 Task: Change  the formatting of the data to Which is  Less than 5, In conditional formating, put the option 'Green Fill with Dark Green Text. . 'In the sheet   Precision Sales log   book
Action: Mouse moved to (302, 348)
Screenshot: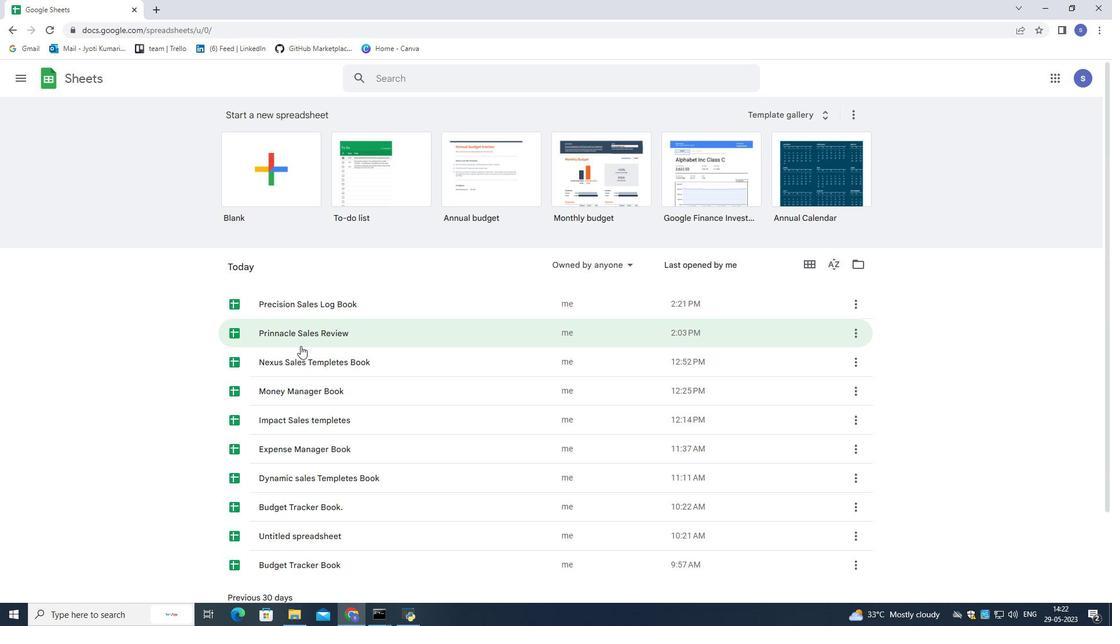 
Action: Mouse scrolled (302, 347) with delta (0, 0)
Screenshot: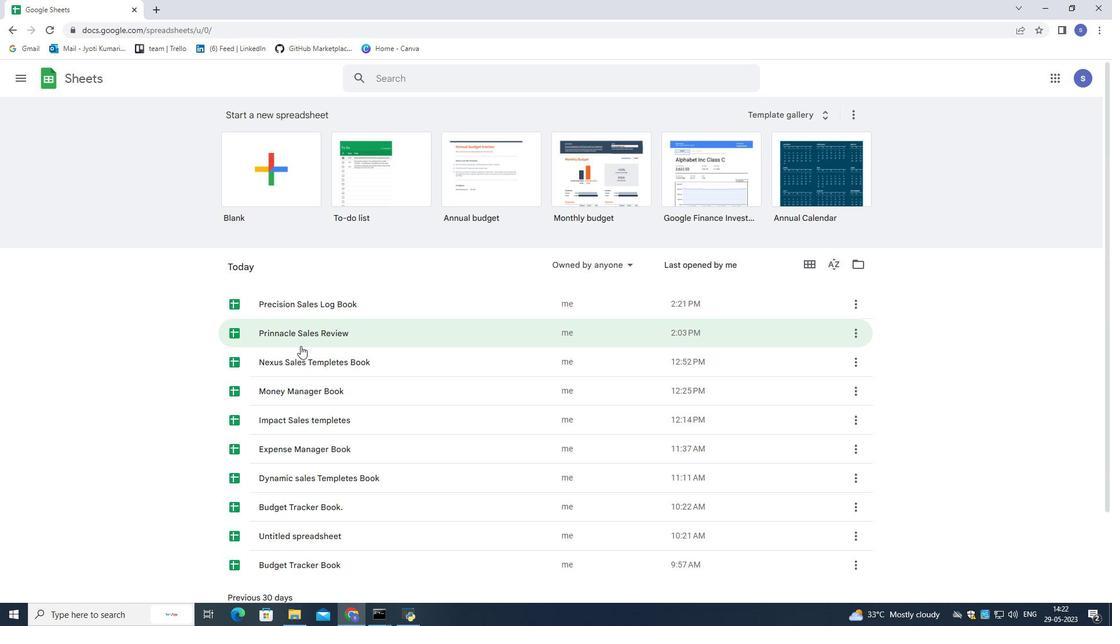 
Action: Mouse moved to (303, 349)
Screenshot: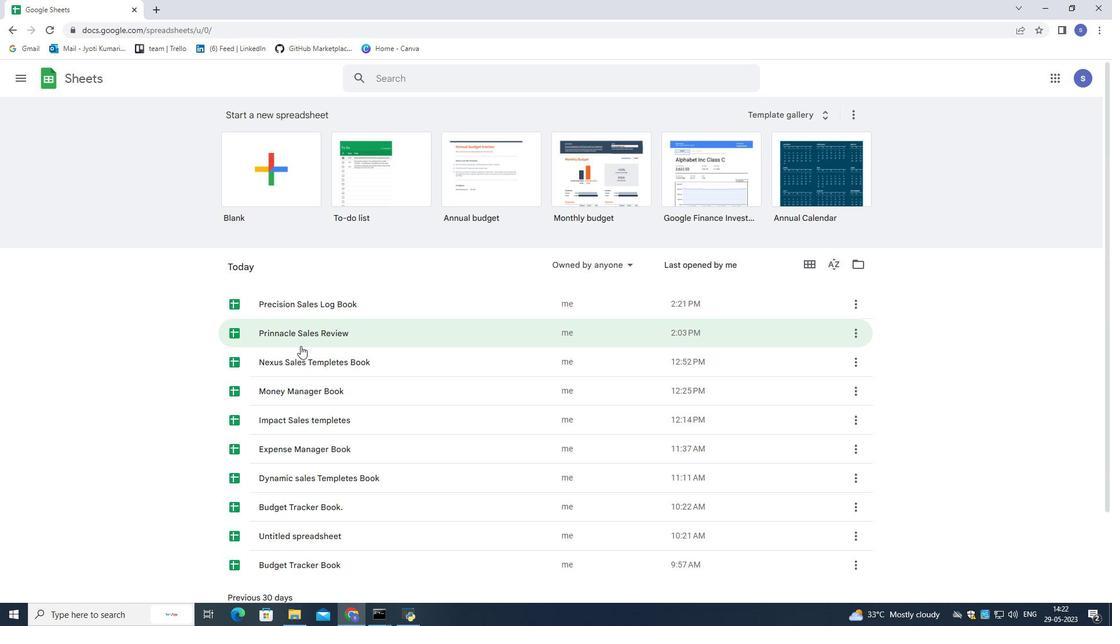 
Action: Mouse scrolled (303, 348) with delta (0, 0)
Screenshot: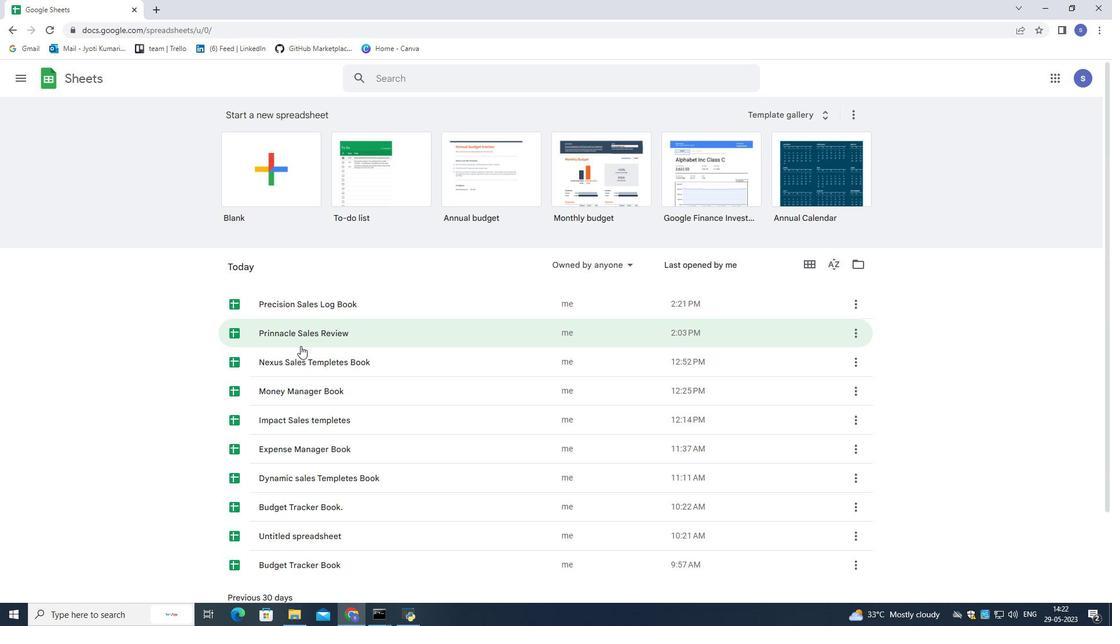 
Action: Mouse scrolled (303, 350) with delta (0, 0)
Screenshot: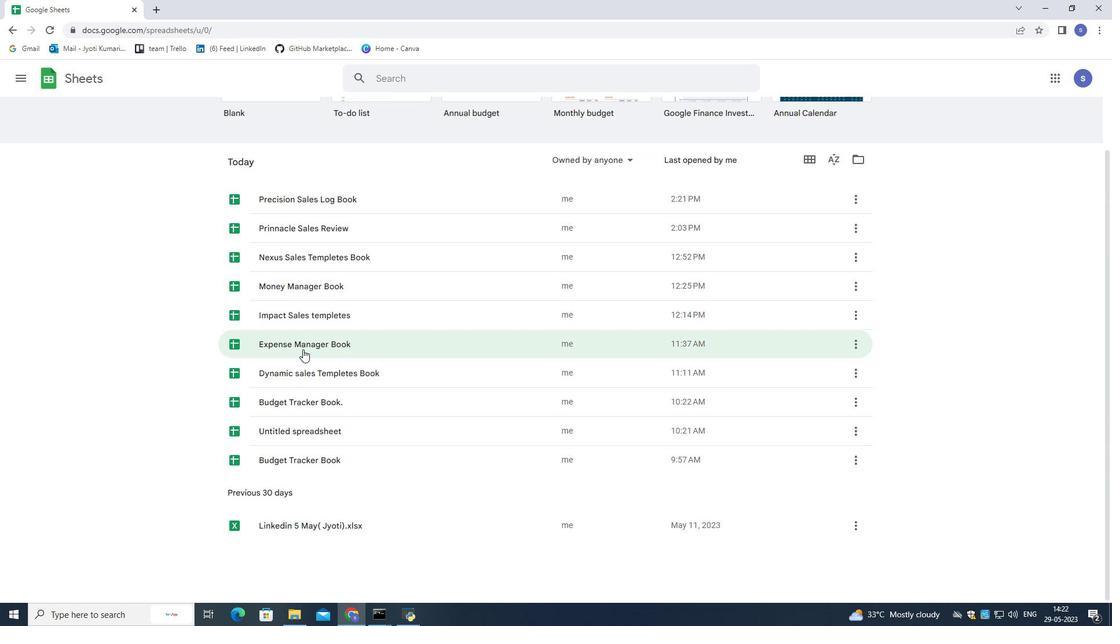 
Action: Mouse scrolled (303, 350) with delta (0, 0)
Screenshot: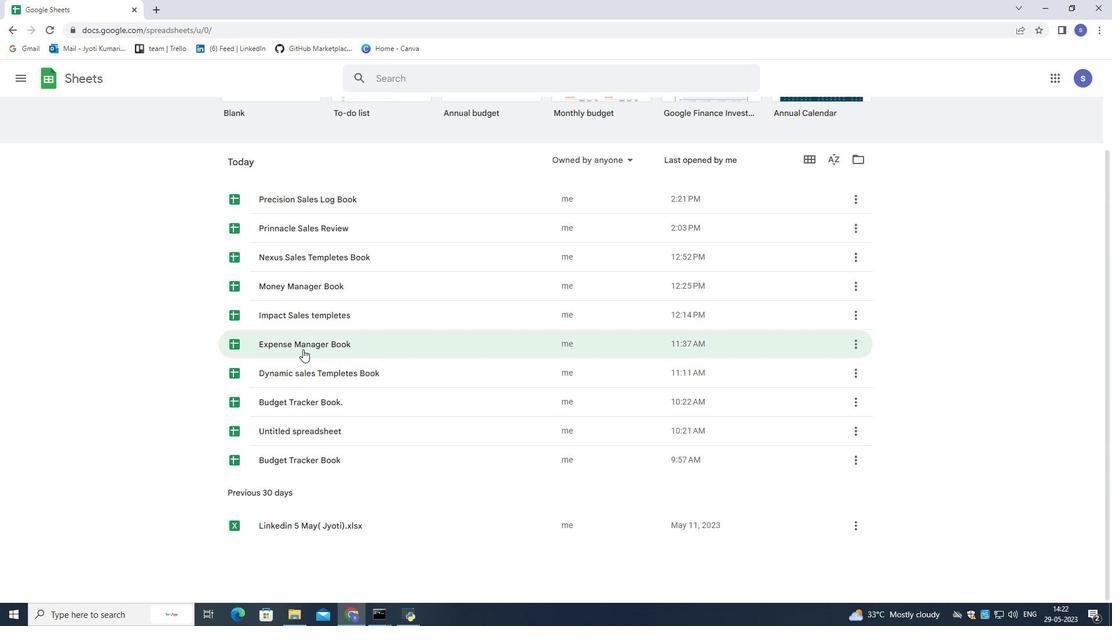 
Action: Mouse moved to (306, 304)
Screenshot: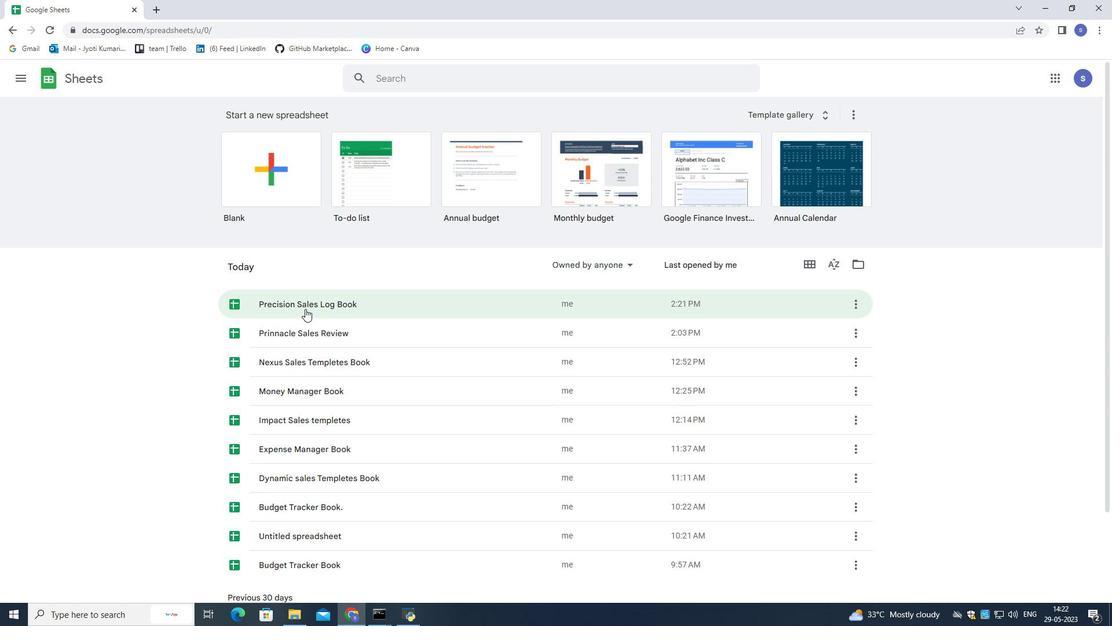 
Action: Mouse pressed left at (306, 304)
Screenshot: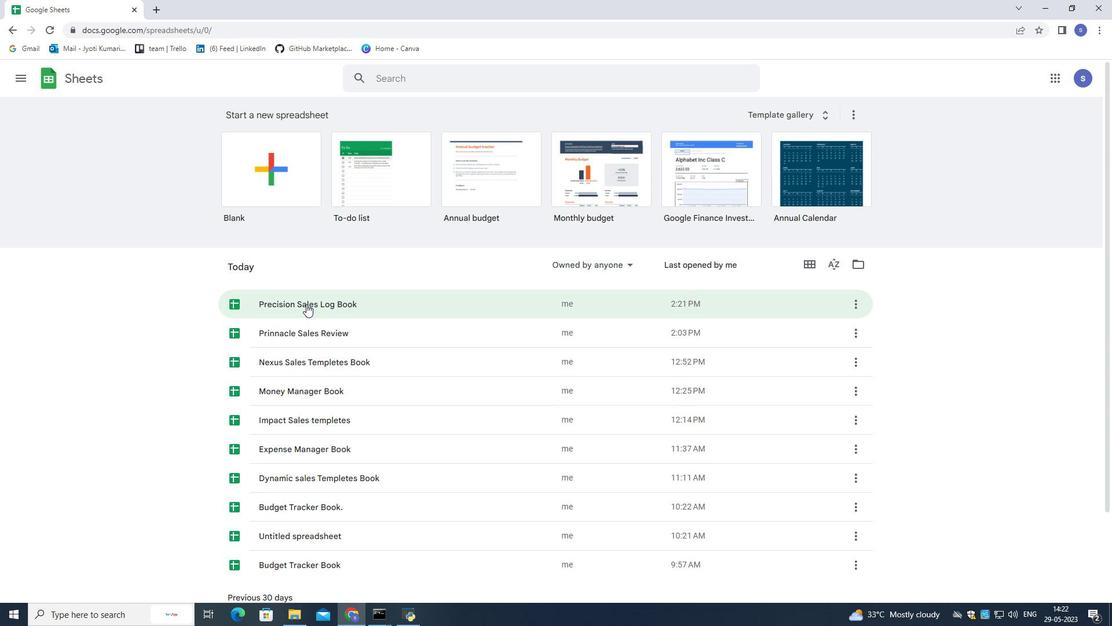 
Action: Mouse moved to (45, 86)
Screenshot: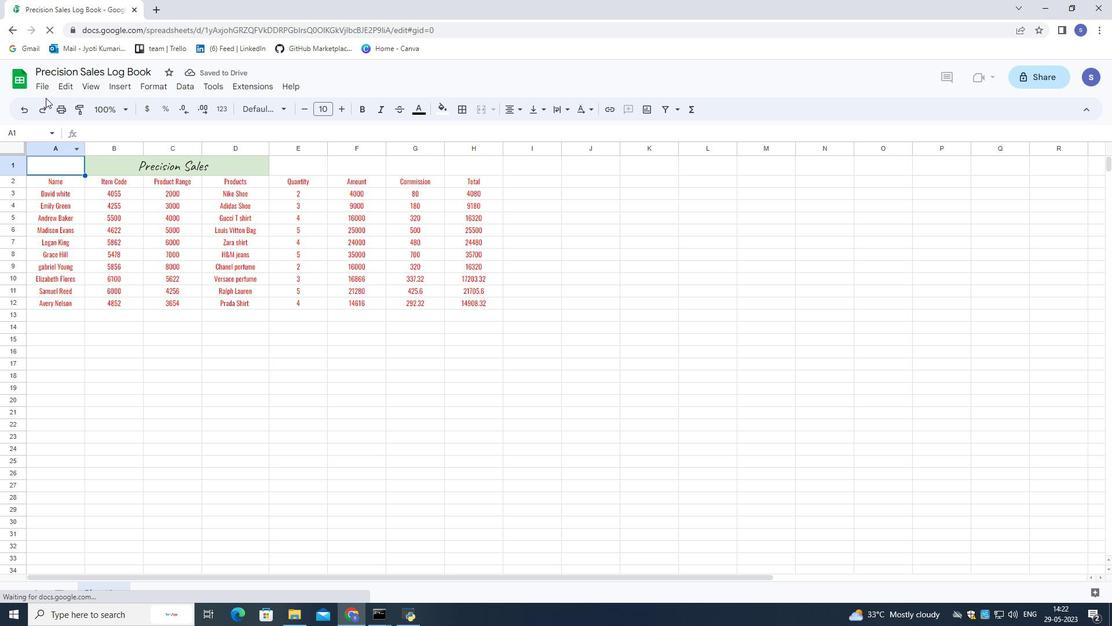 
Action: Mouse pressed left at (45, 86)
Screenshot: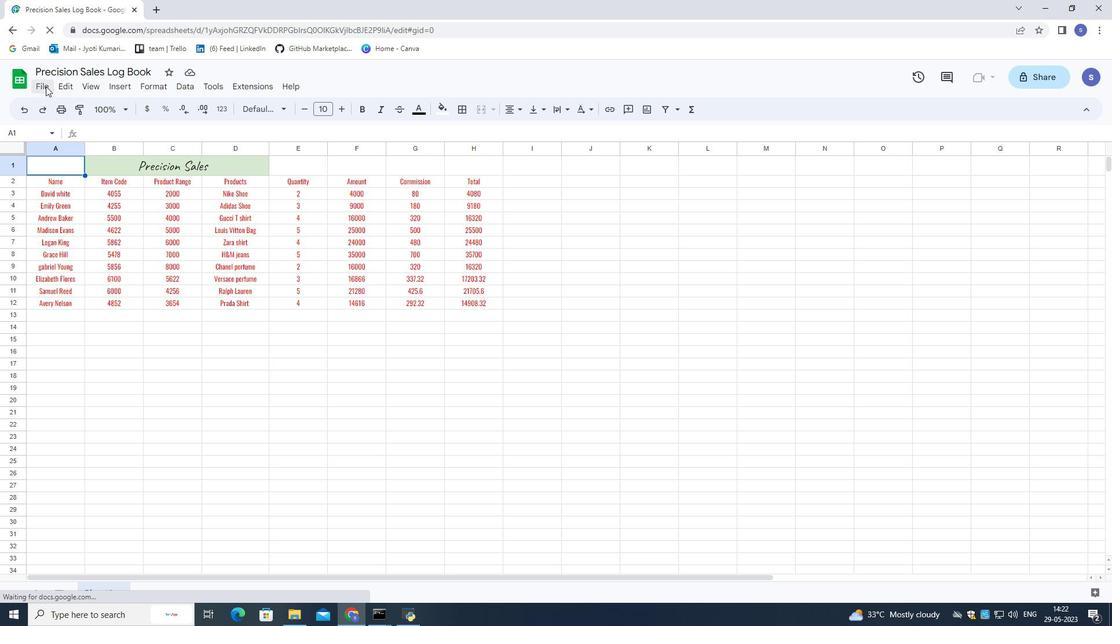 
Action: Mouse moved to (62, 89)
Screenshot: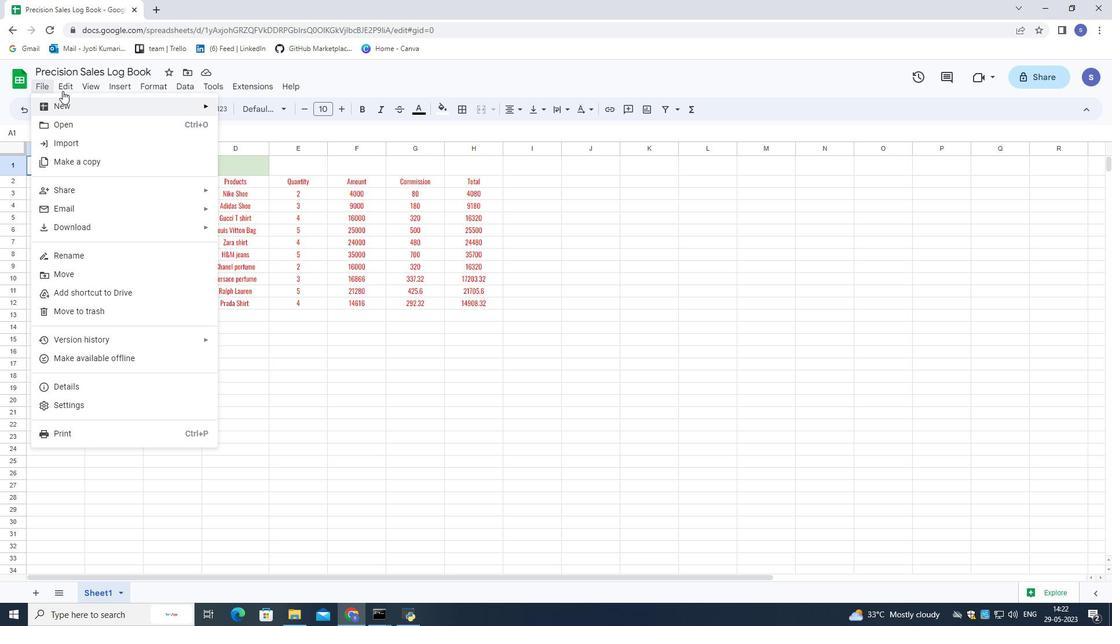 
Action: Mouse pressed left at (62, 89)
Screenshot: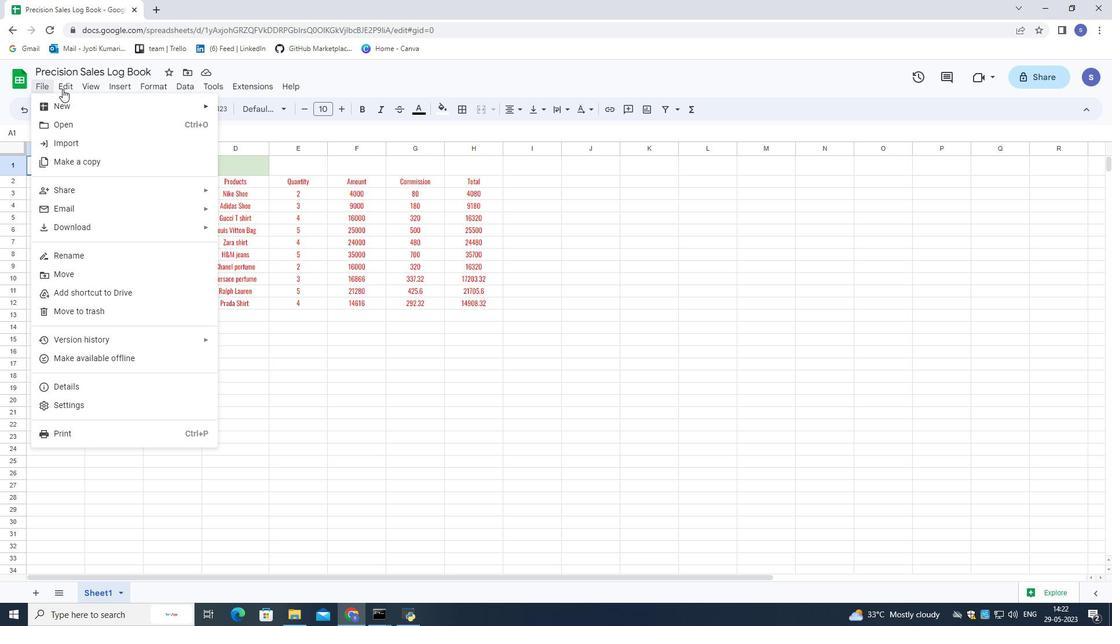 
Action: Mouse moved to (95, 91)
Screenshot: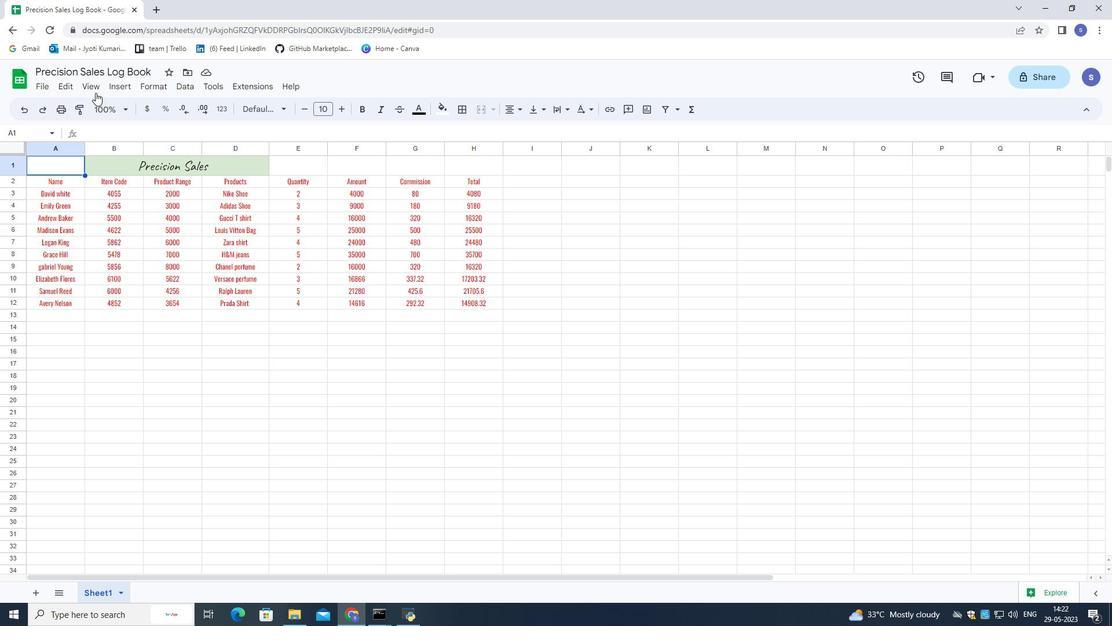 
Action: Mouse pressed left at (95, 91)
Screenshot: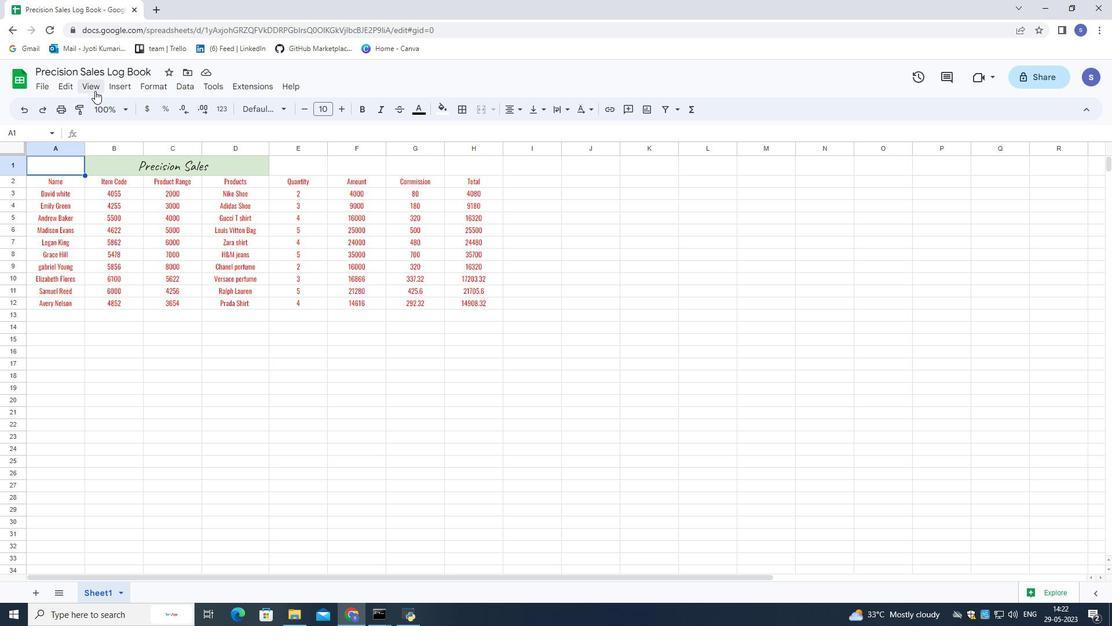 
Action: Mouse moved to (116, 91)
Screenshot: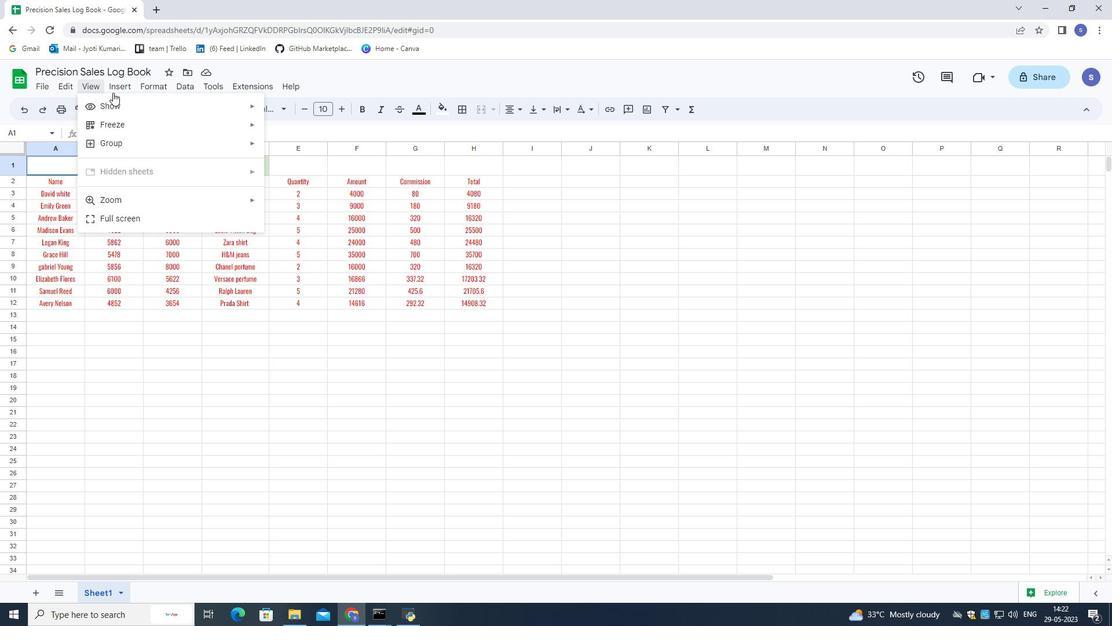 
Action: Mouse pressed left at (116, 91)
Screenshot: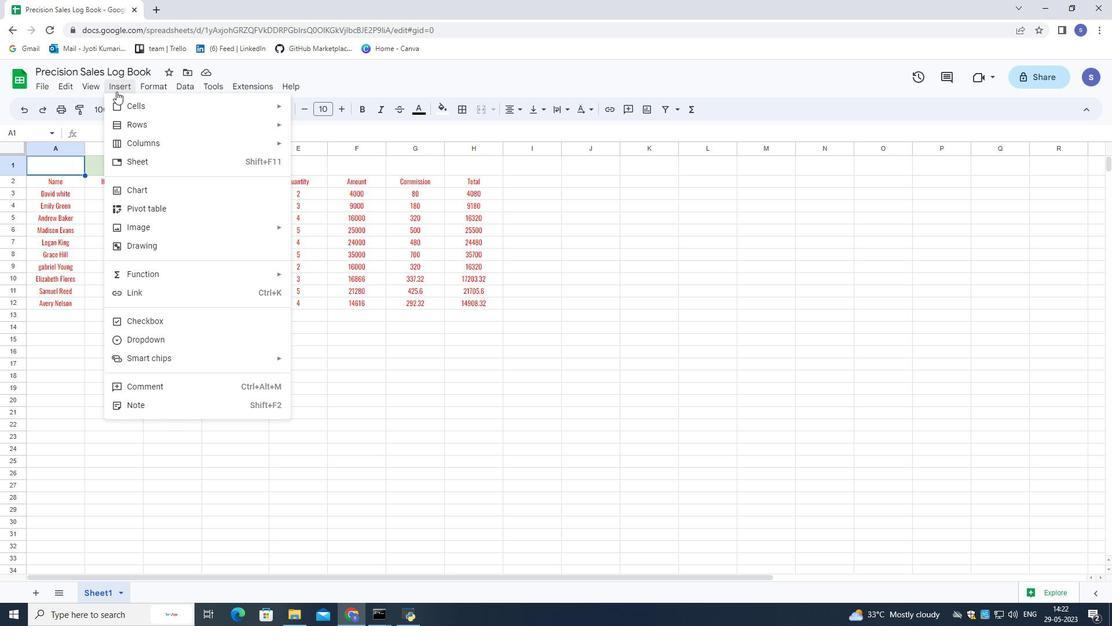 
Action: Mouse pressed left at (116, 91)
Screenshot: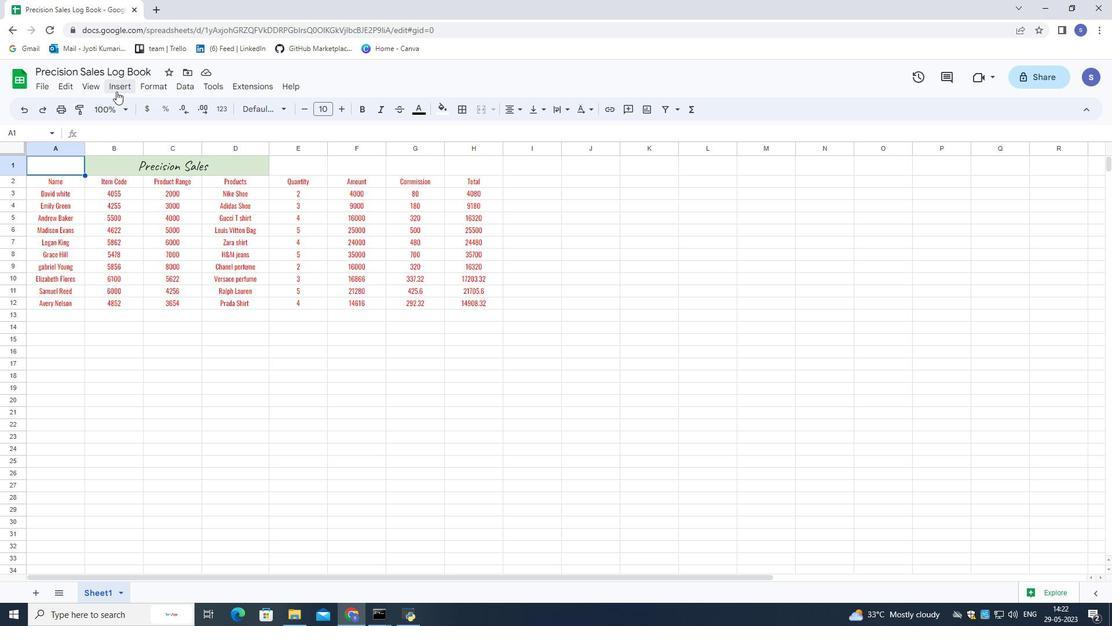 
Action: Mouse moved to (110, 346)
Screenshot: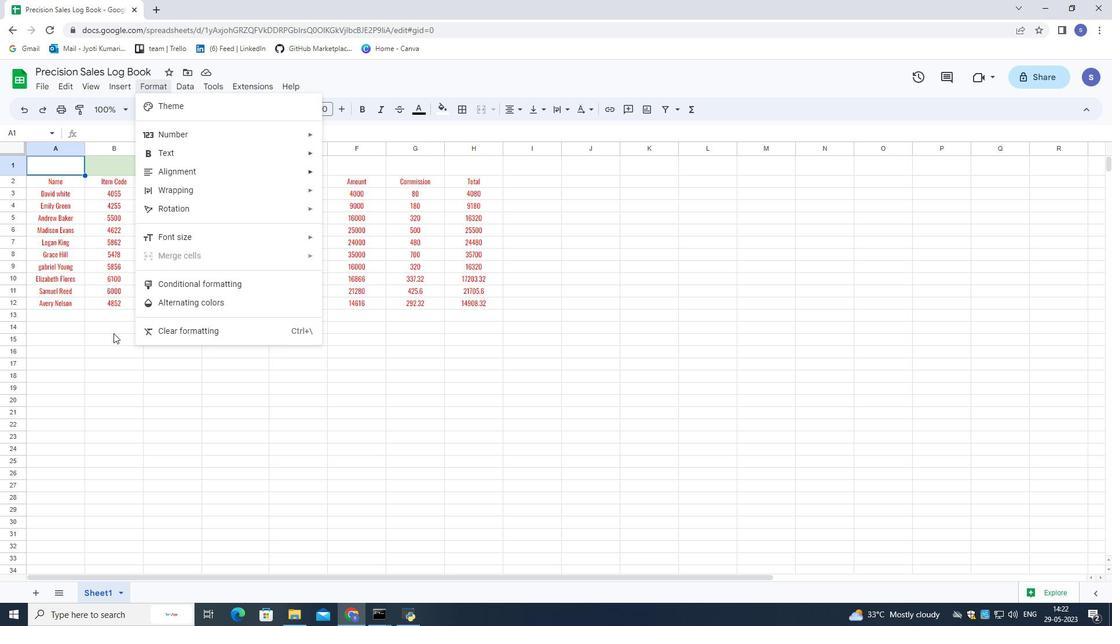 
Action: Mouse pressed left at (110, 346)
Screenshot: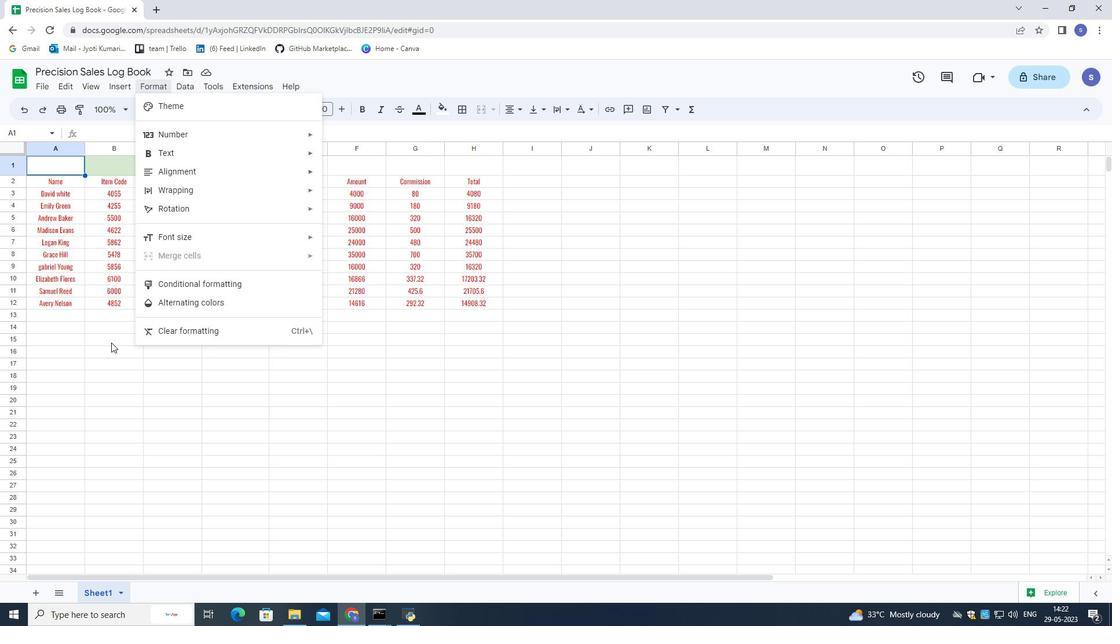 
Action: Mouse moved to (35, 179)
Screenshot: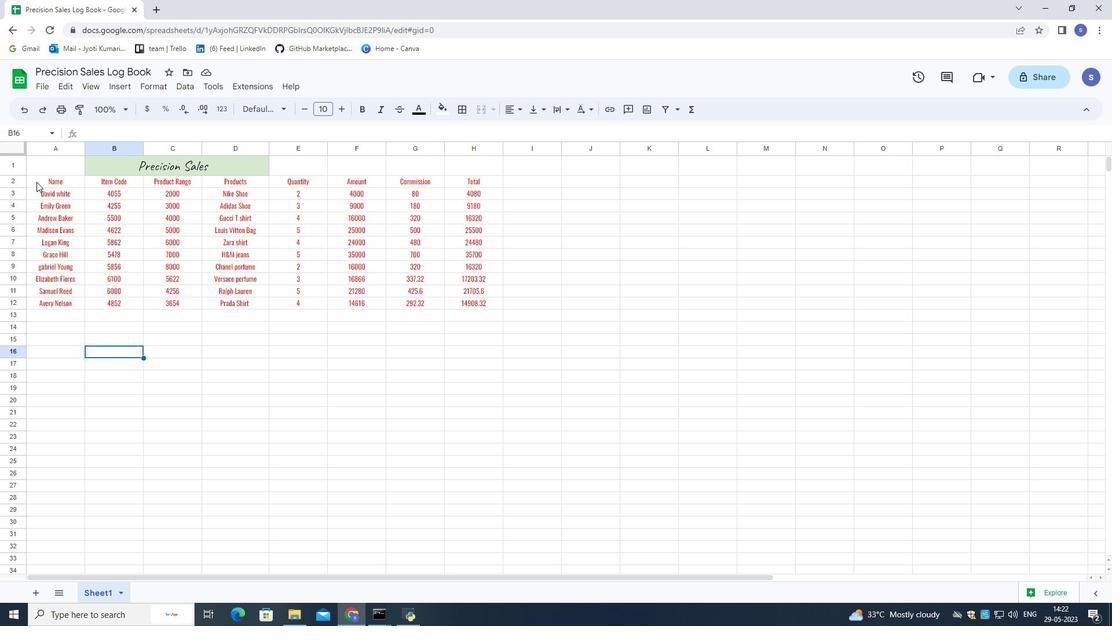 
Action: Mouse pressed left at (35, 179)
Screenshot: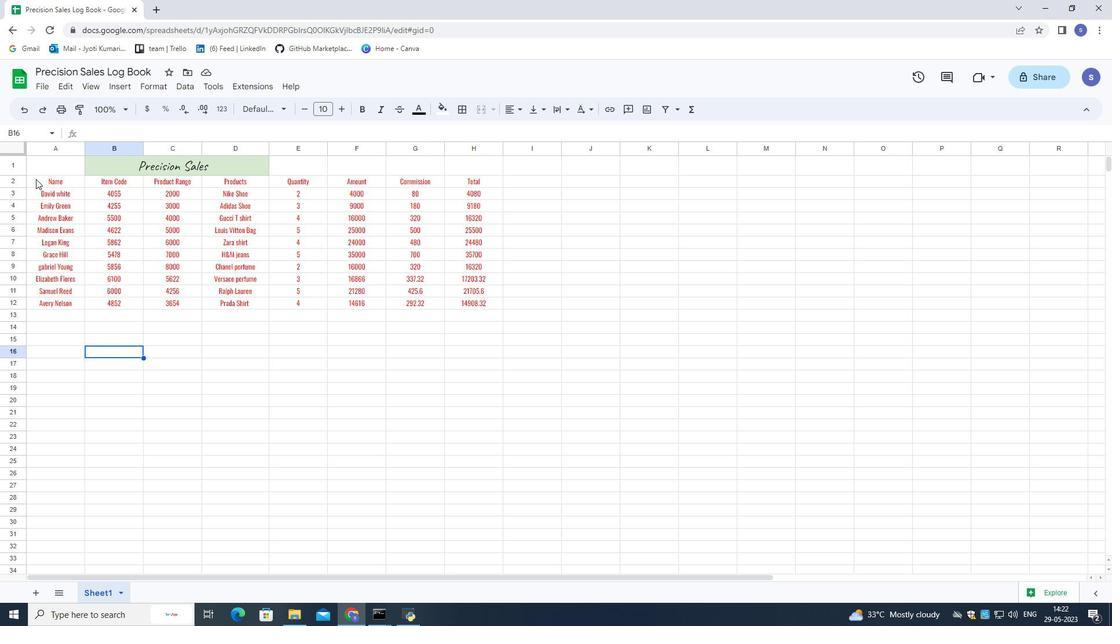 
Action: Mouse moved to (164, 85)
Screenshot: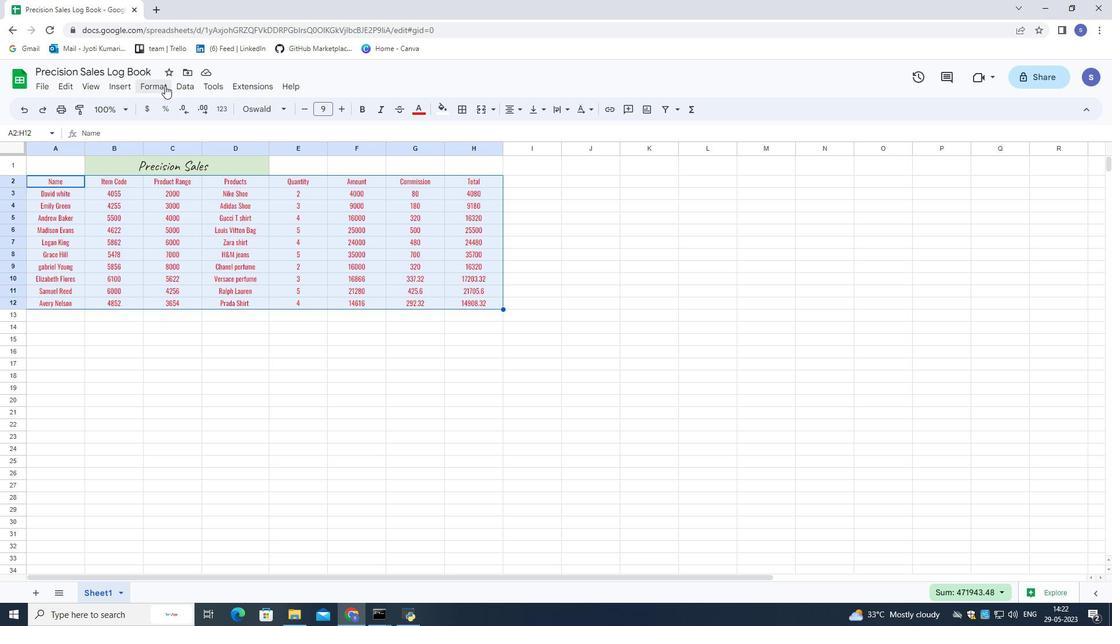 
Action: Mouse pressed left at (164, 85)
Screenshot: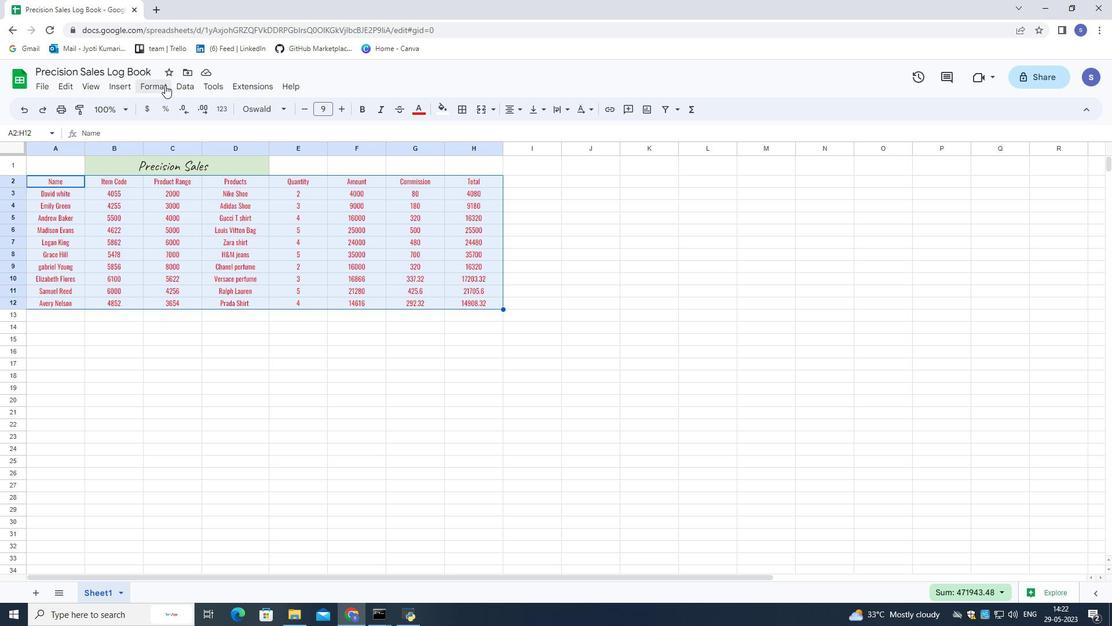 
Action: Mouse moved to (195, 286)
Screenshot: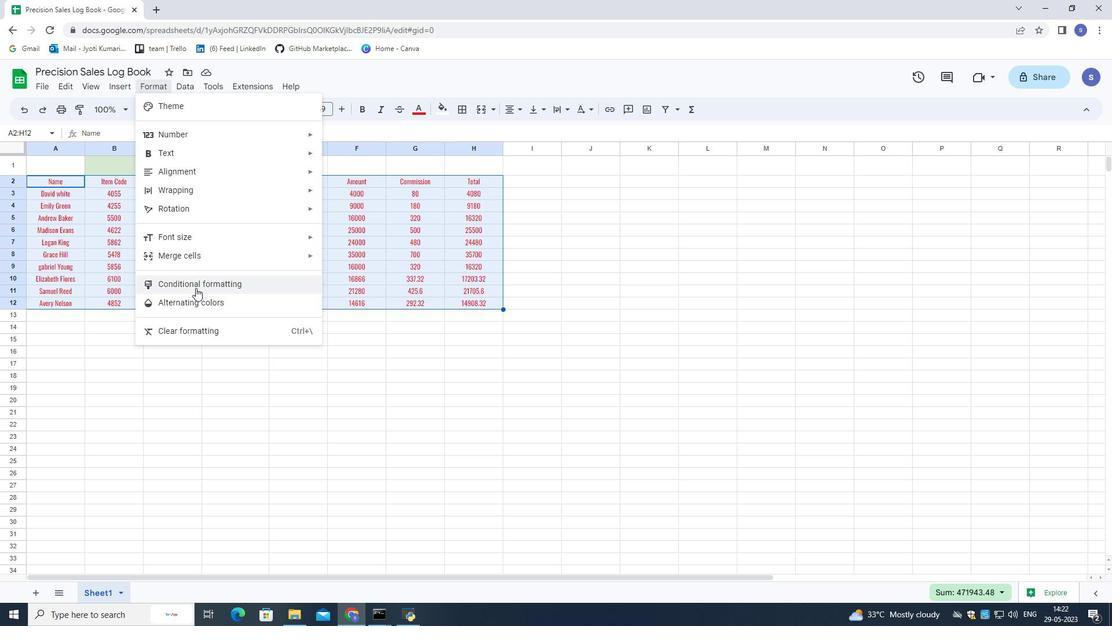 
Action: Mouse pressed left at (195, 286)
Screenshot: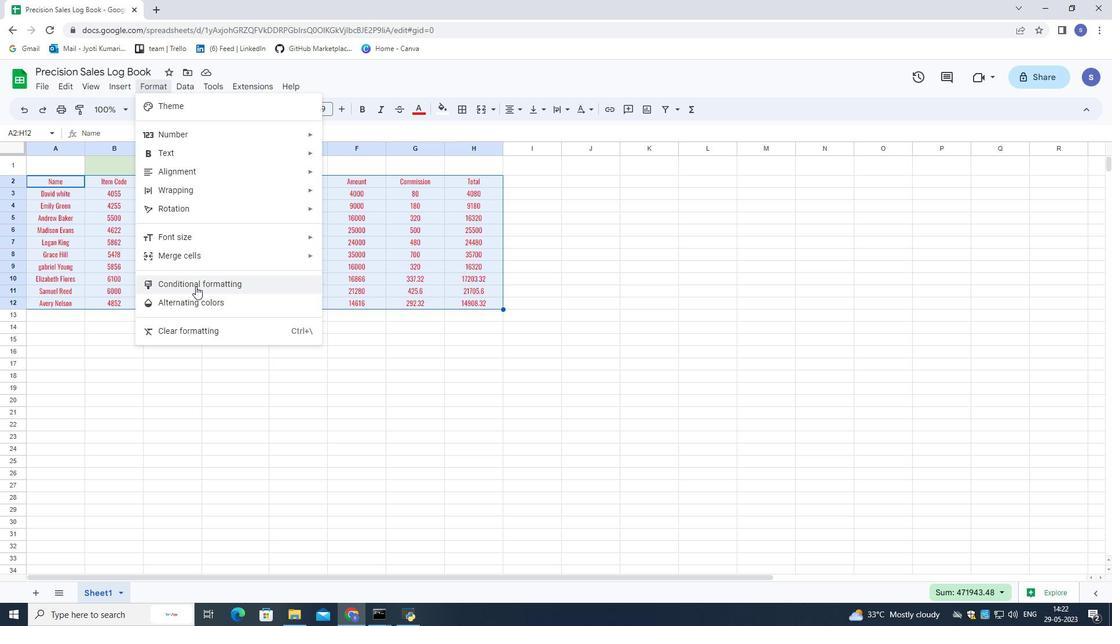 
Action: Mouse moved to (1064, 268)
Screenshot: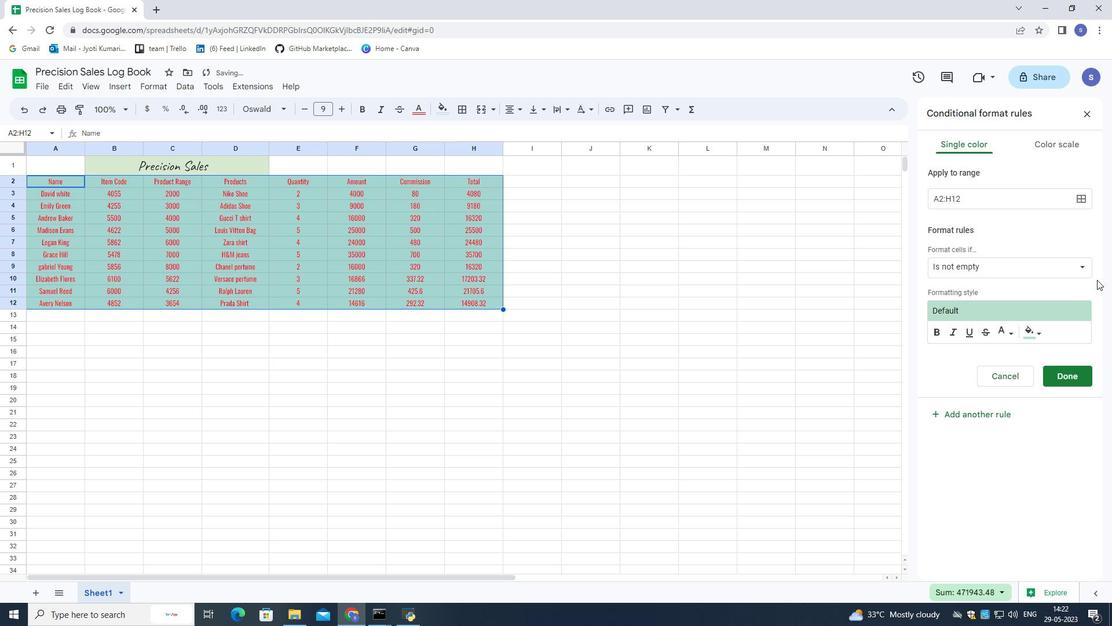 
Action: Mouse pressed left at (1064, 268)
Screenshot: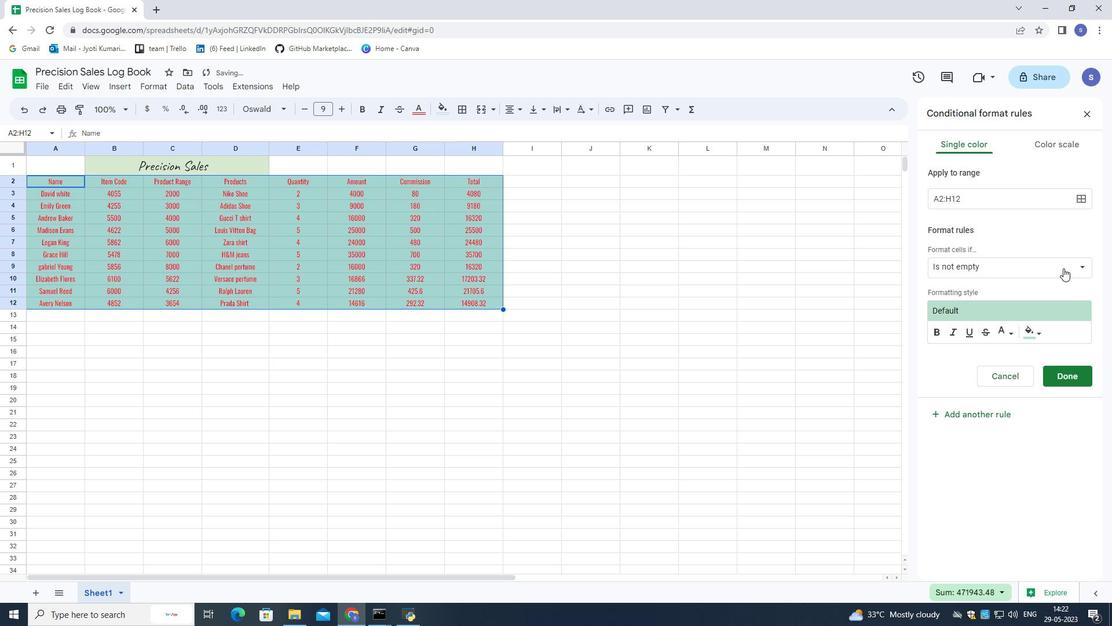 
Action: Mouse moved to (982, 492)
Screenshot: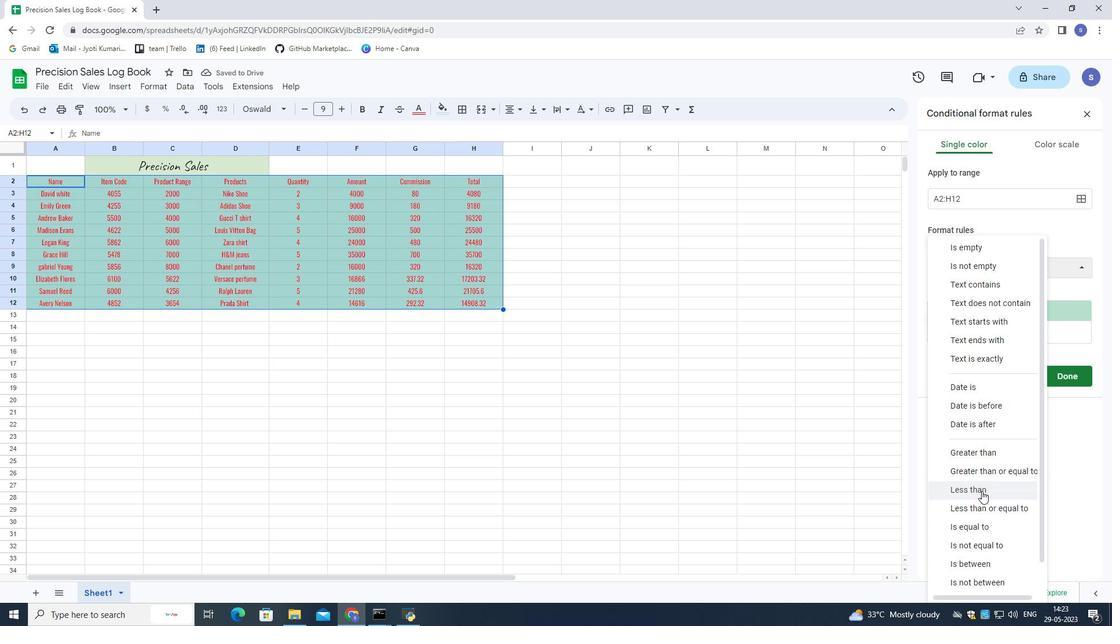 
Action: Mouse pressed left at (982, 492)
Screenshot: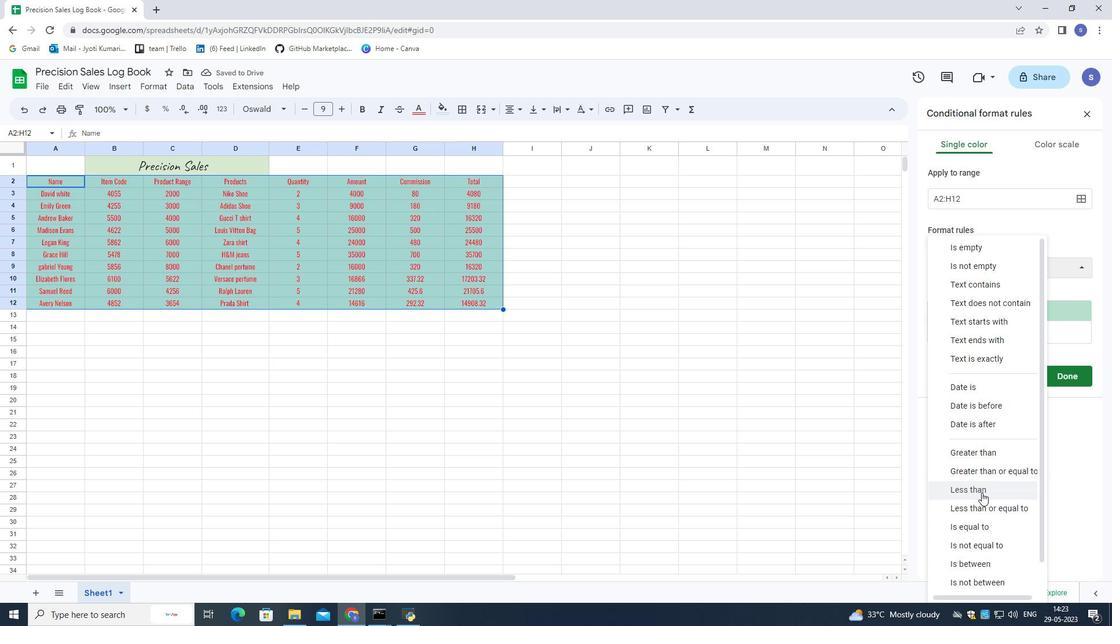 
Action: Mouse moved to (976, 300)
Screenshot: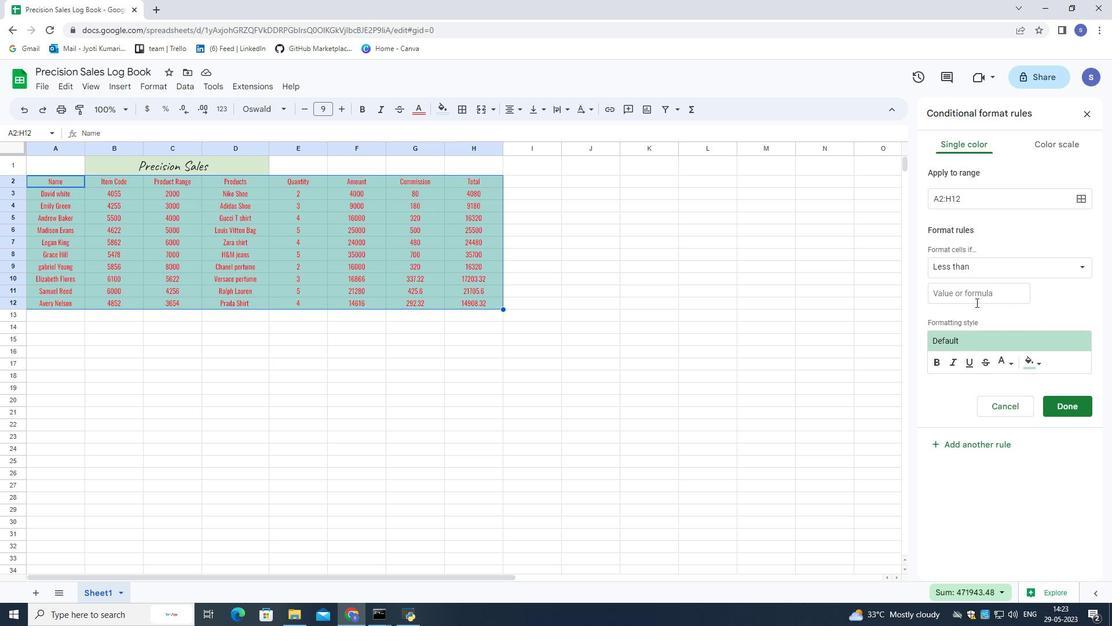 
Action: Mouse pressed left at (976, 300)
Screenshot: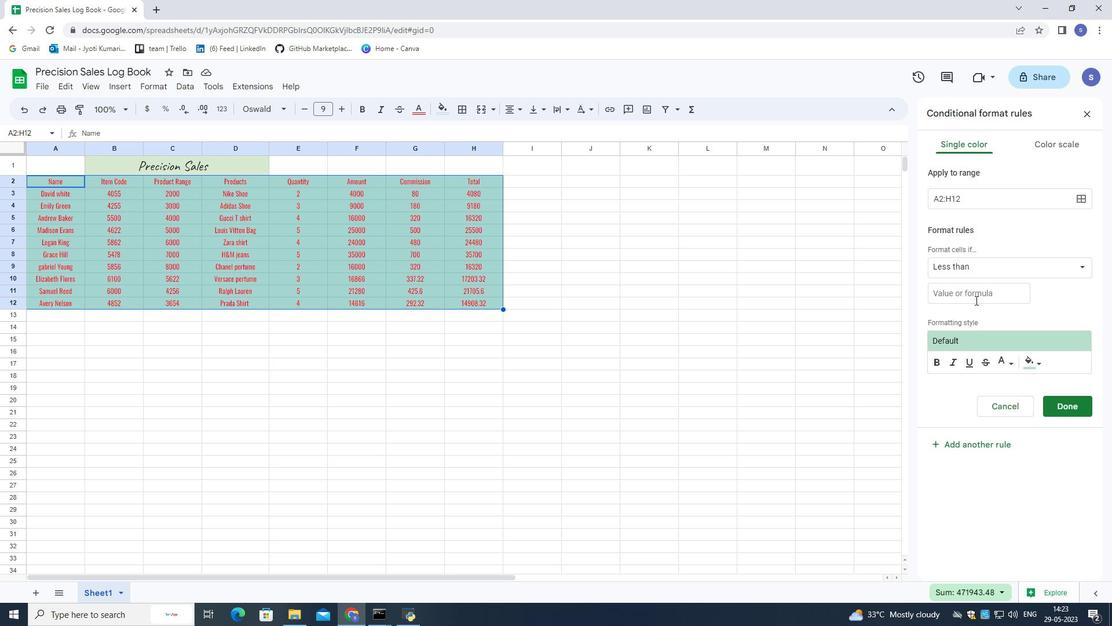 
Action: Mouse moved to (976, 300)
Screenshot: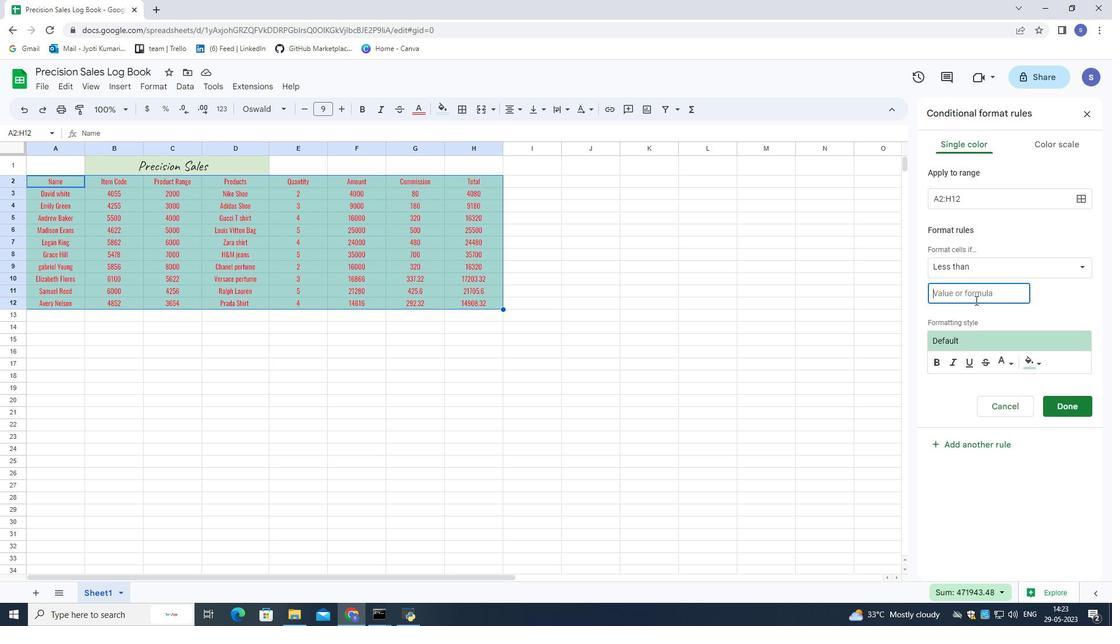 
Action: Key pressed 5
Screenshot: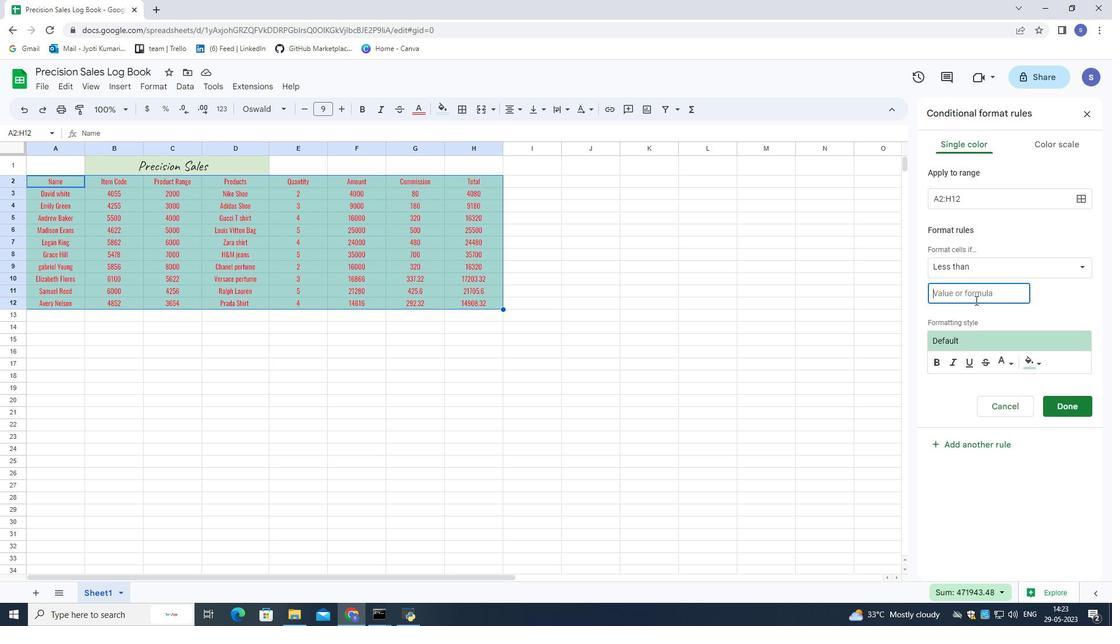 
Action: Mouse moved to (1038, 366)
Screenshot: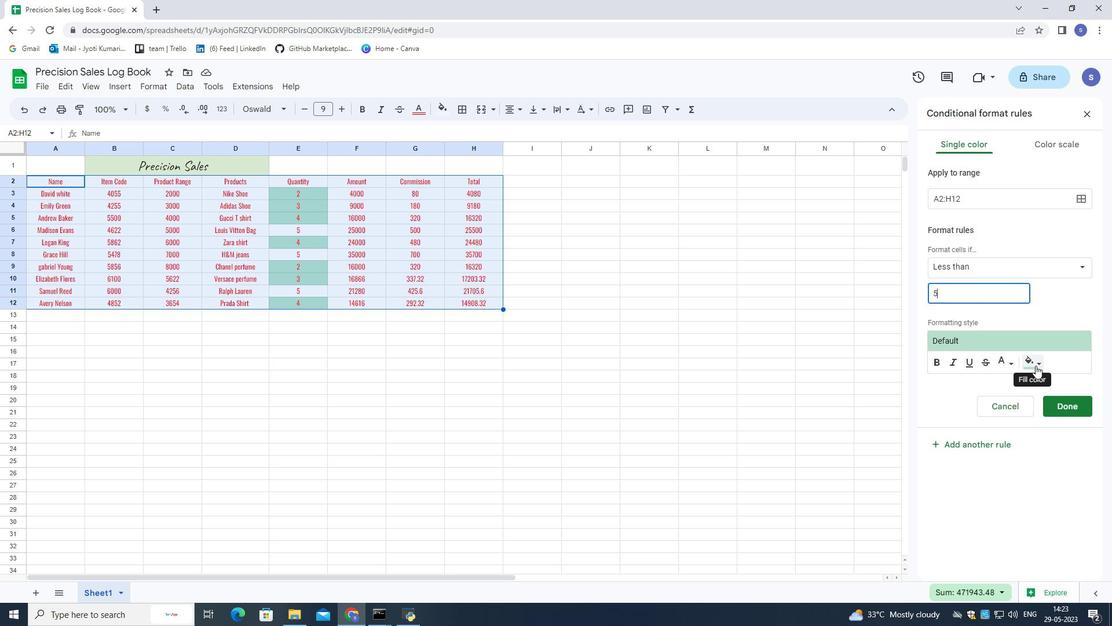 
Action: Mouse pressed left at (1038, 366)
Screenshot: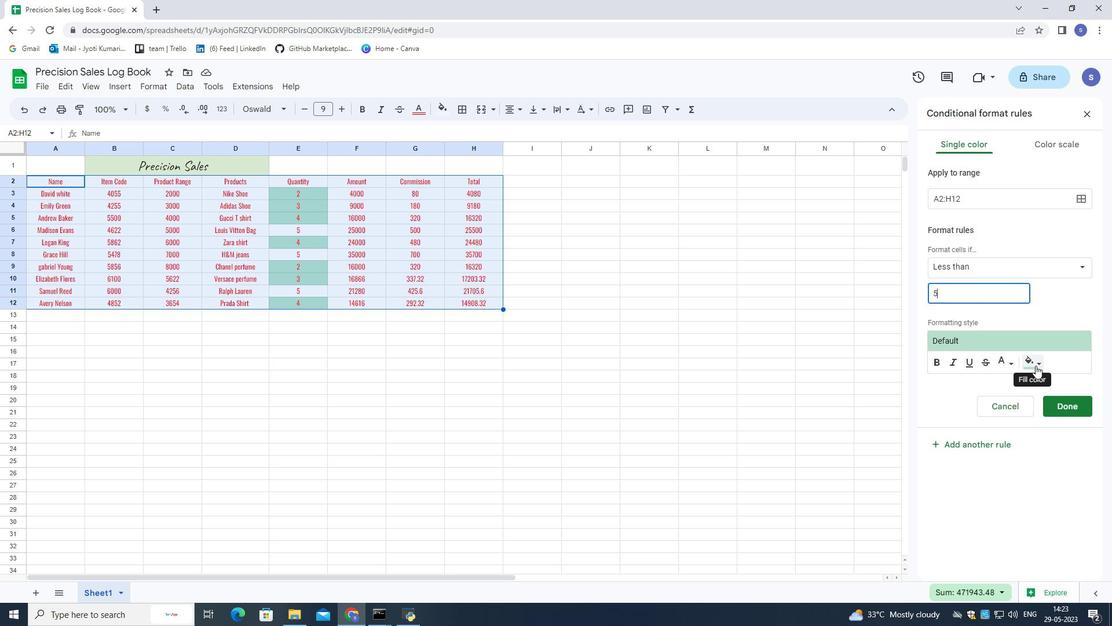 
Action: Mouse moved to (965, 417)
Screenshot: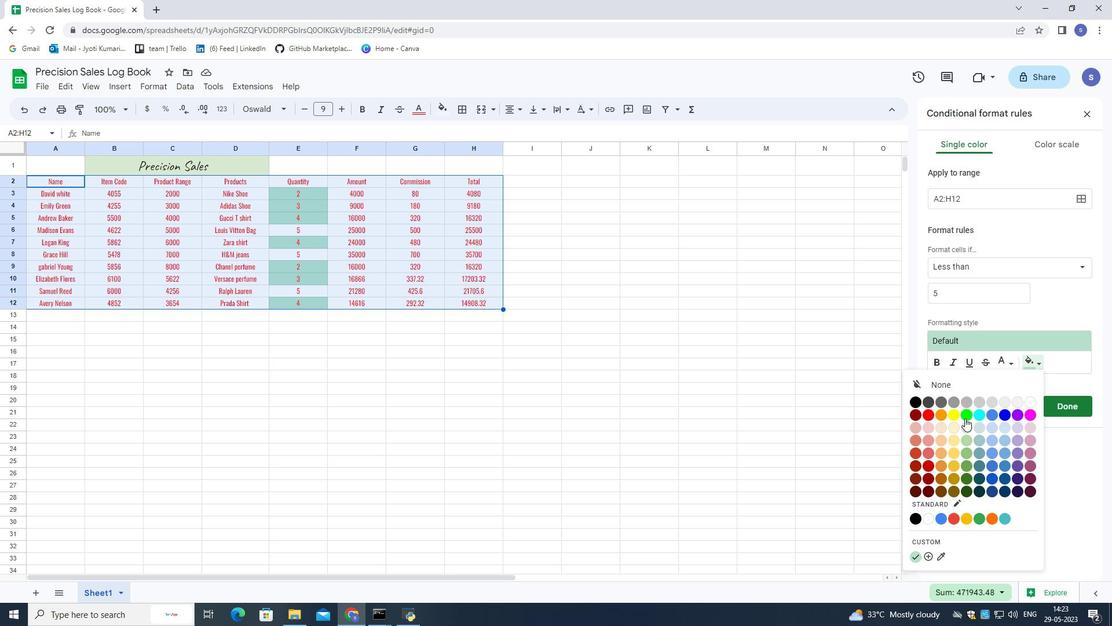 
Action: Mouse pressed left at (965, 417)
Screenshot: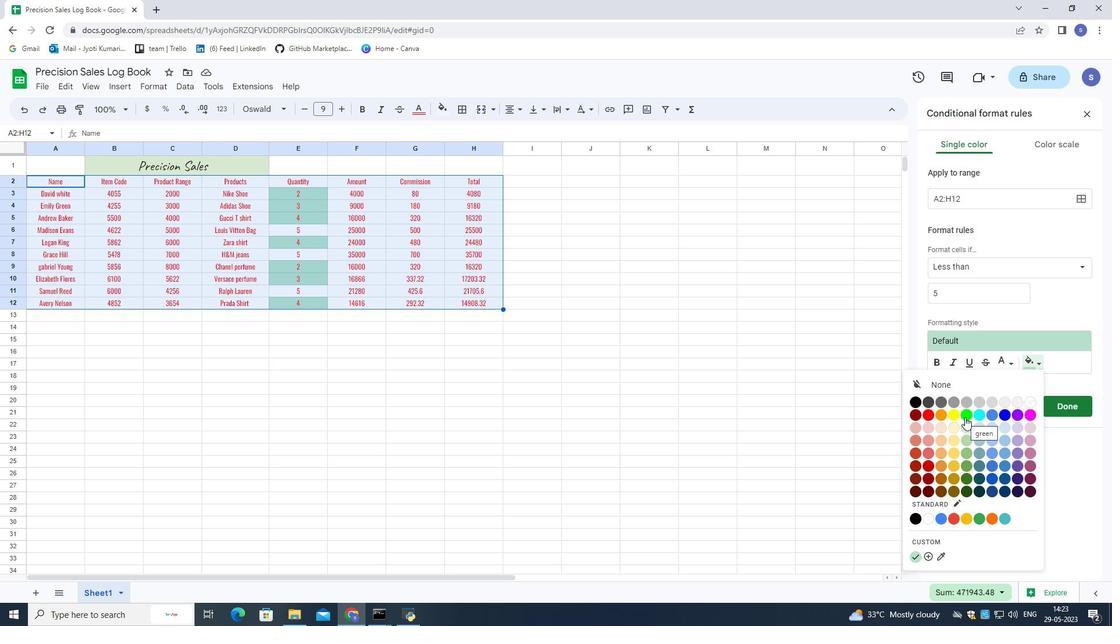 
Action: Mouse moved to (1014, 361)
Screenshot: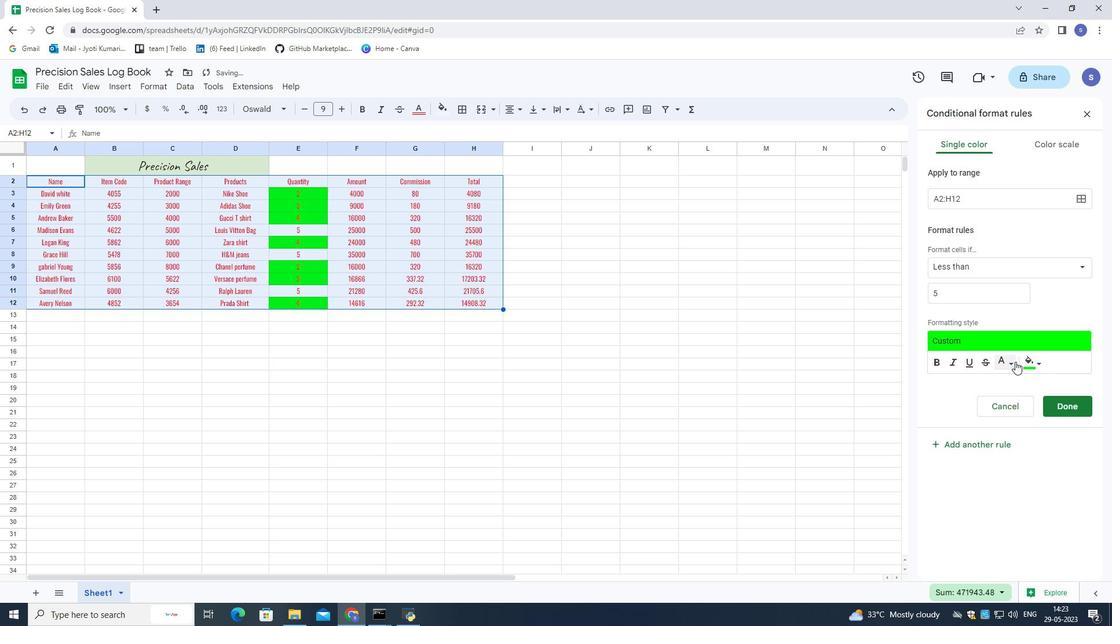 
Action: Mouse pressed left at (1014, 361)
Screenshot: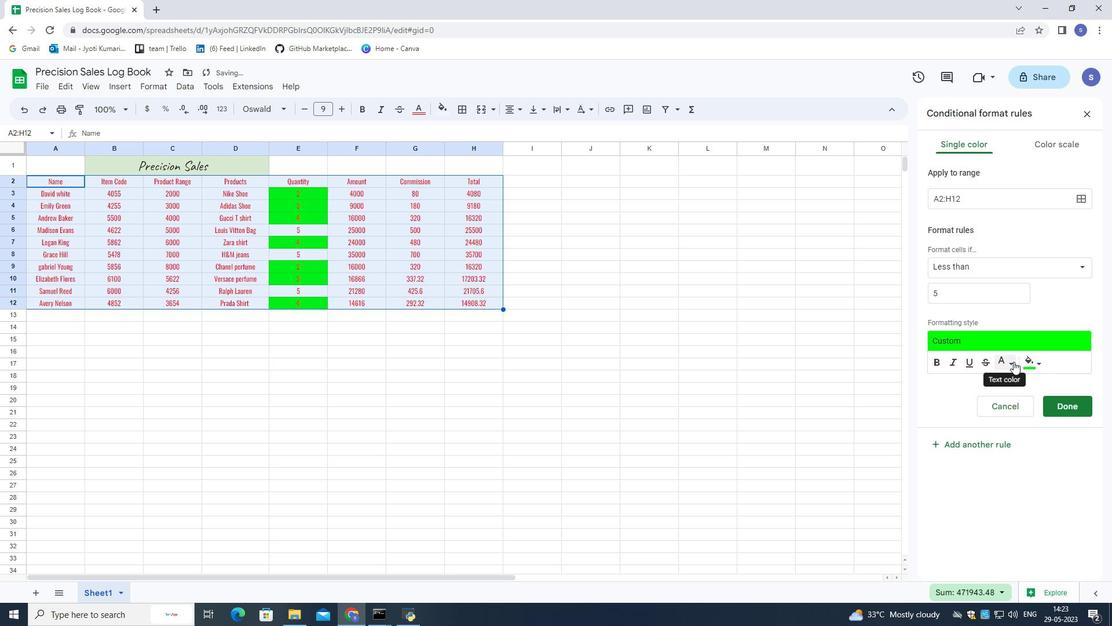 
Action: Mouse moved to (942, 489)
Screenshot: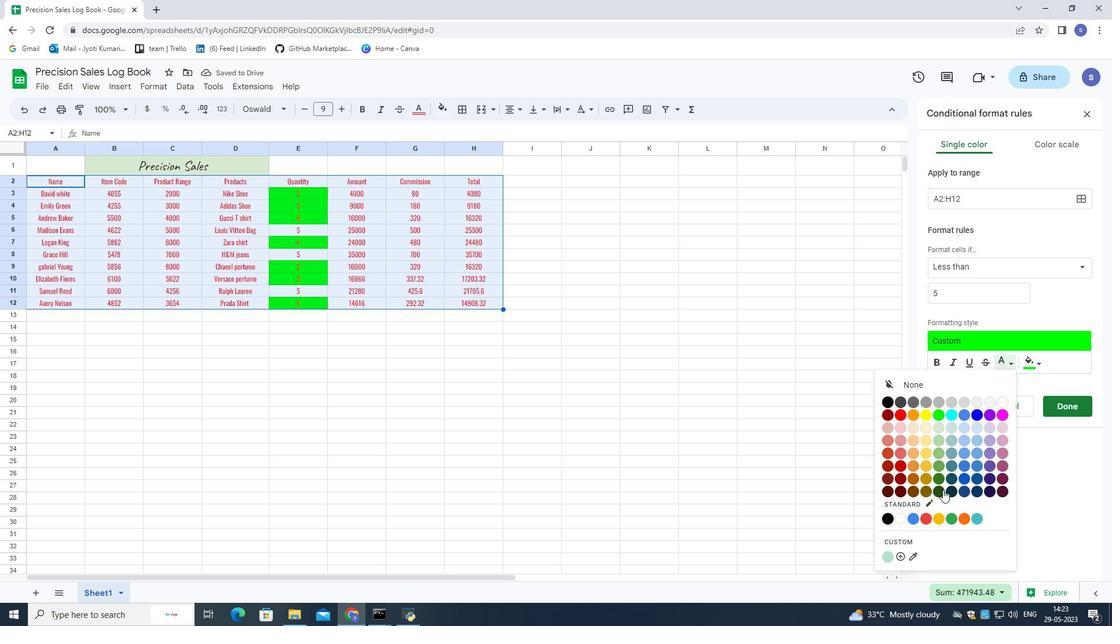 
Action: Mouse pressed left at (942, 489)
Screenshot: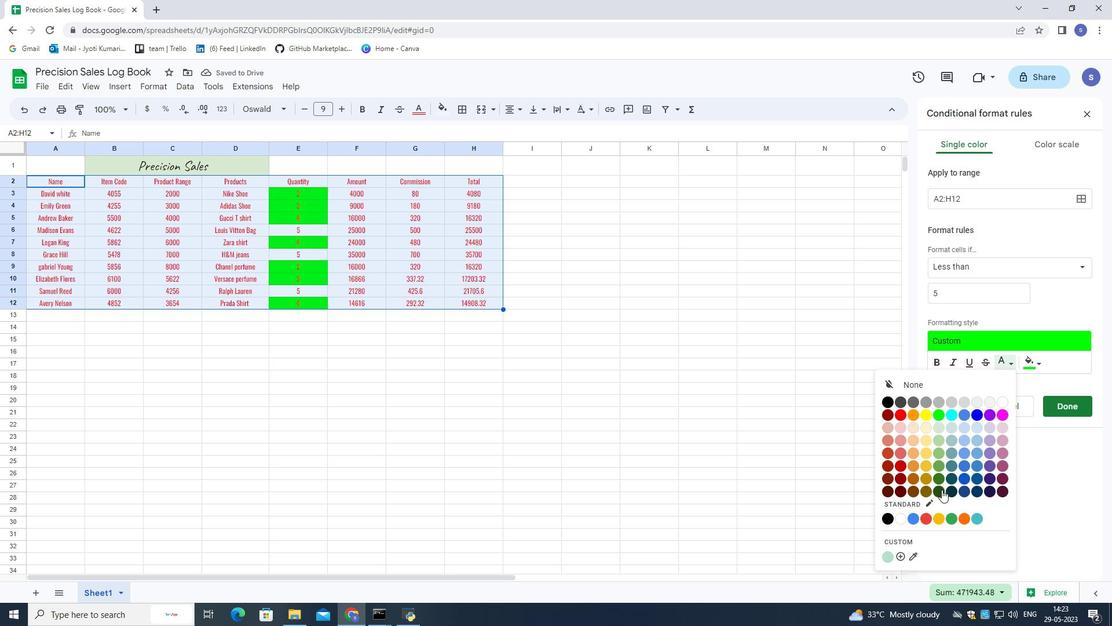 
Action: Mouse moved to (1046, 407)
Screenshot: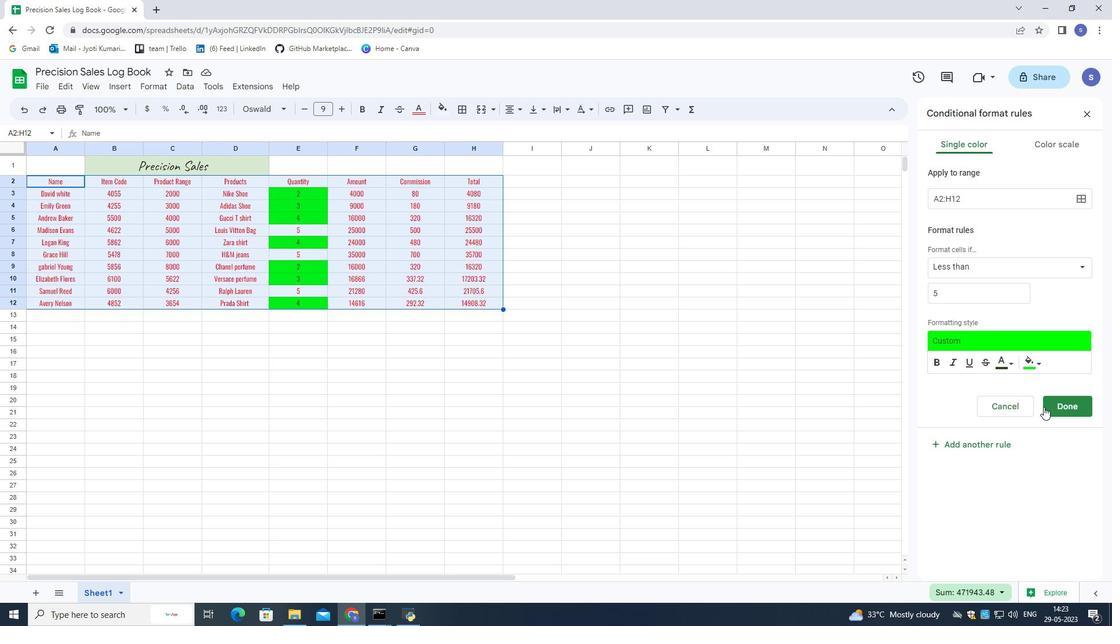 
Action: Mouse pressed left at (1046, 407)
Screenshot: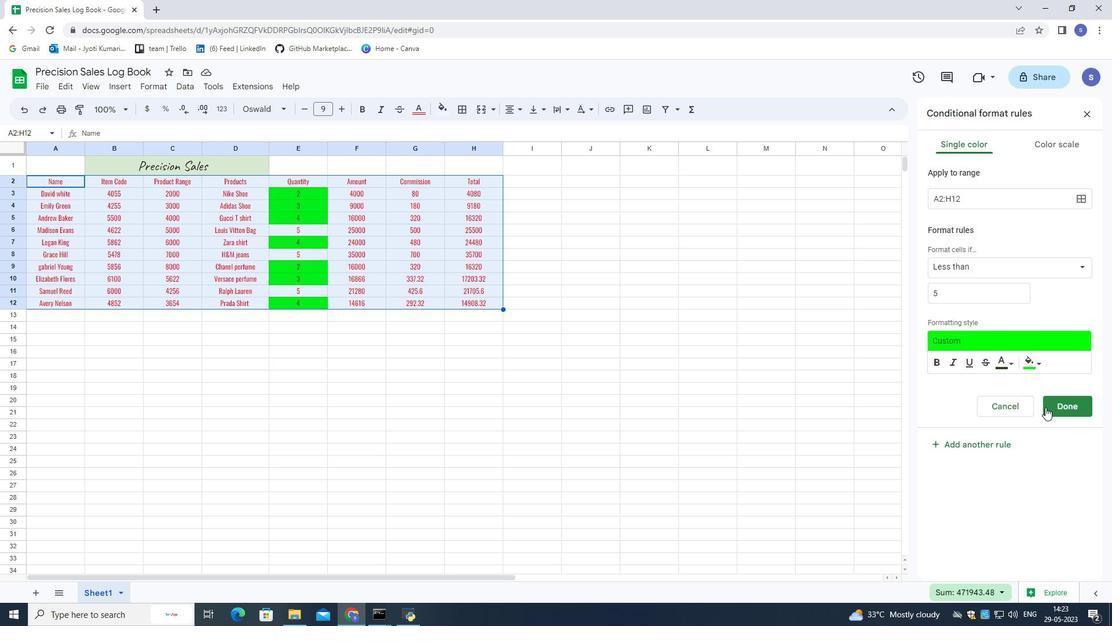 
Action: Mouse moved to (245, 354)
Screenshot: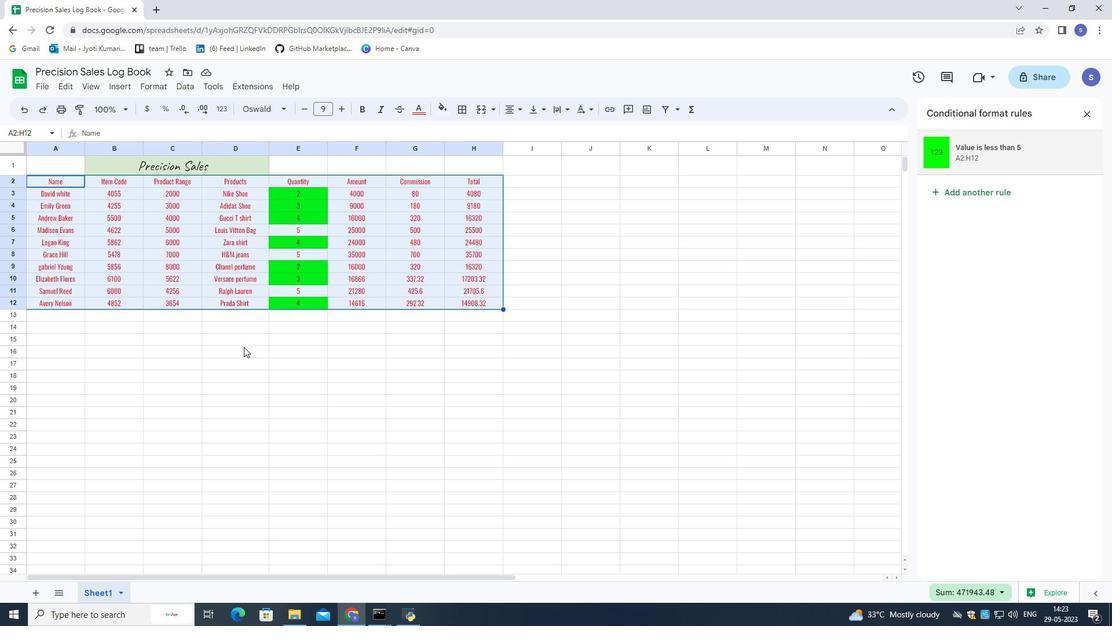 
Action: Mouse pressed left at (245, 354)
Screenshot: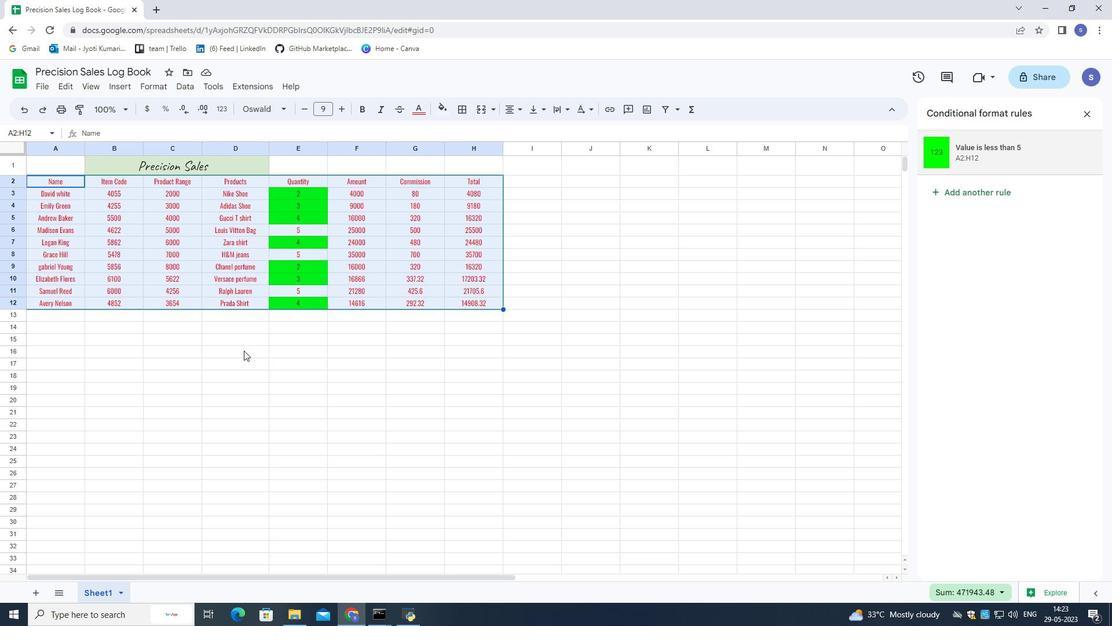 
Action: Mouse moved to (1090, 115)
Screenshot: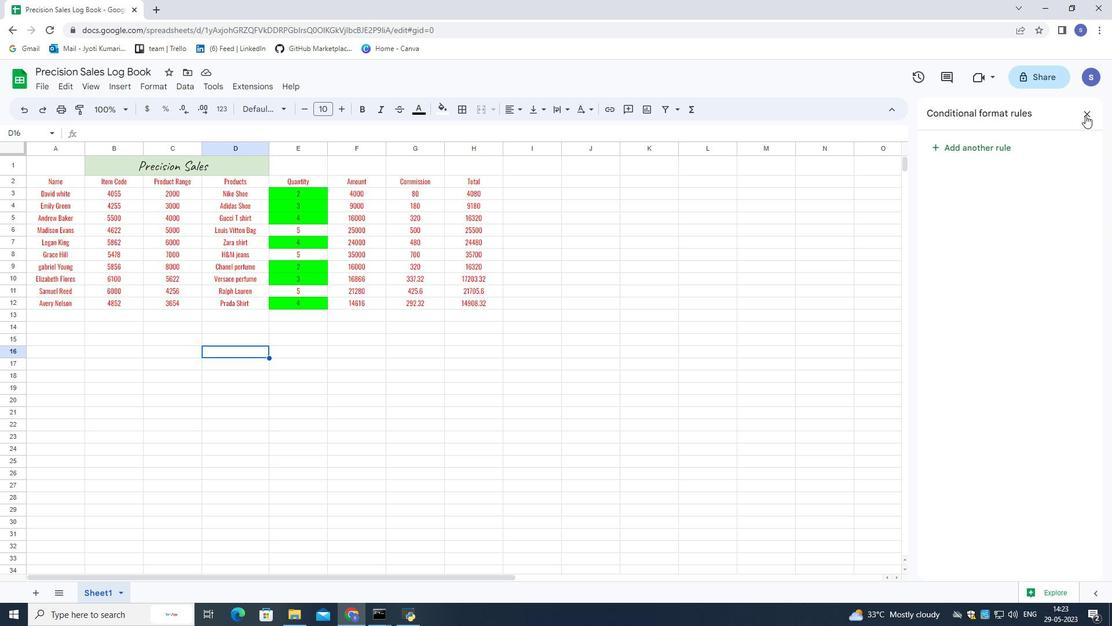 
Action: Mouse pressed left at (1090, 115)
Screenshot: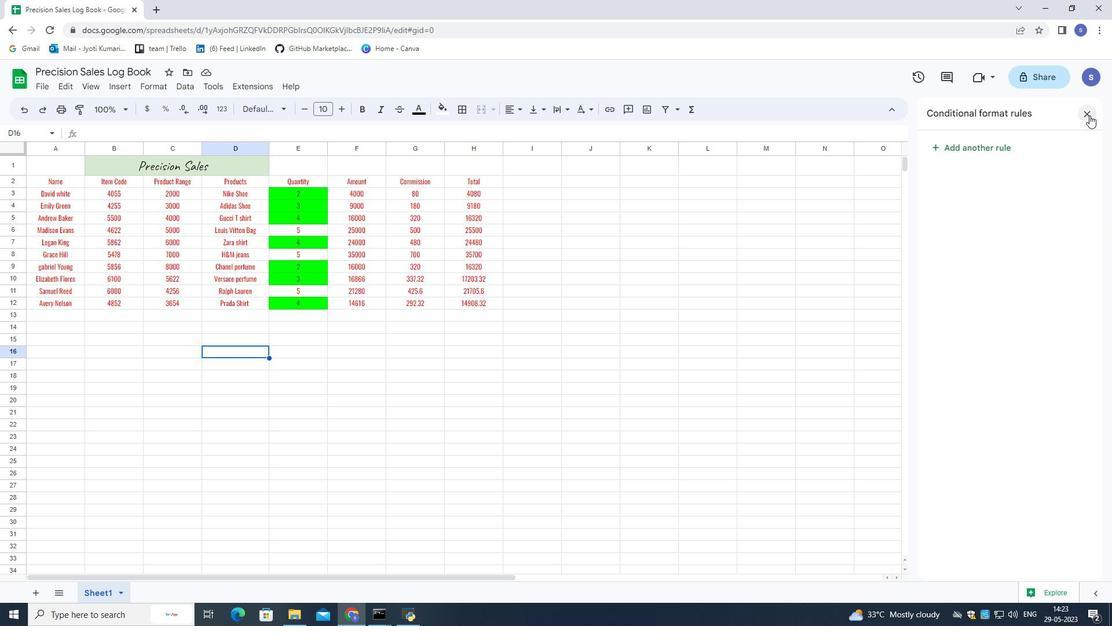 
Action: Mouse moved to (292, 193)
Screenshot: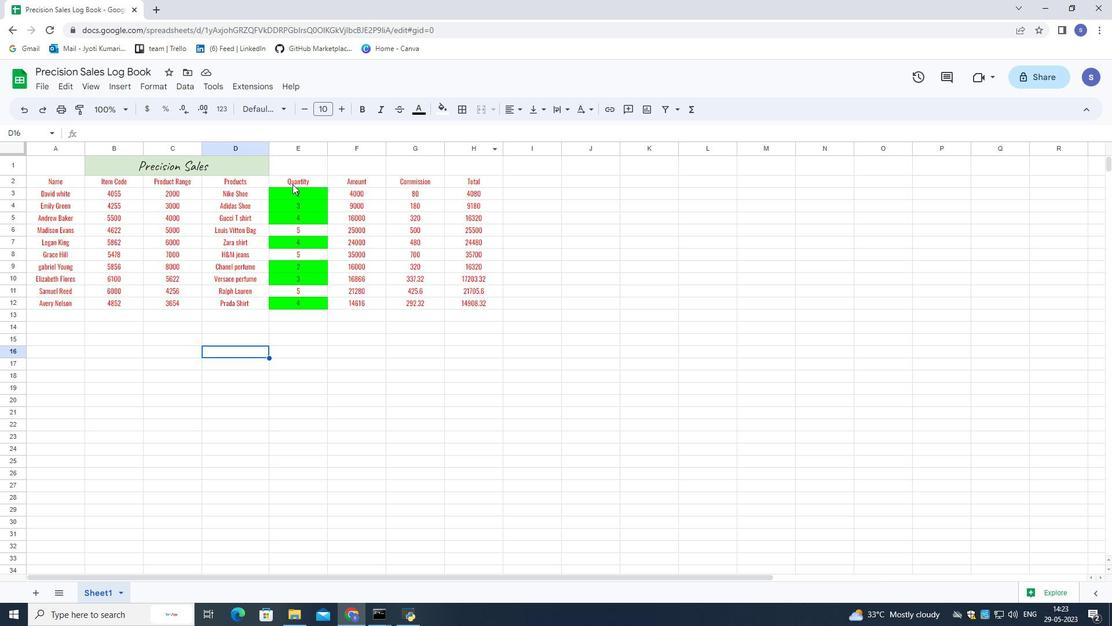
Action: Mouse pressed left at (292, 193)
Screenshot: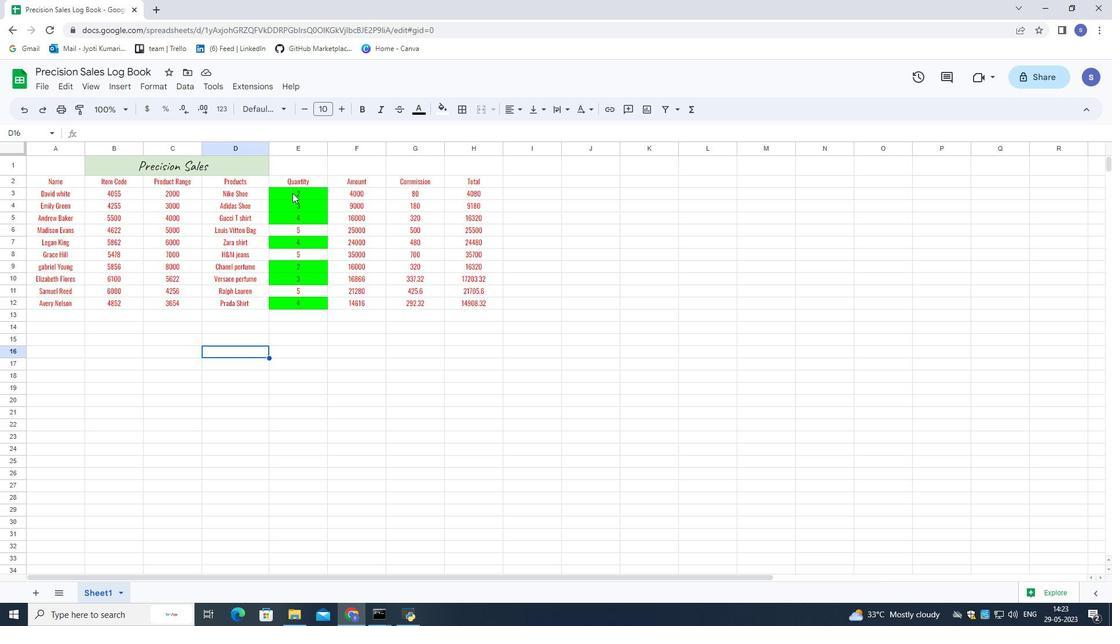 
Action: Mouse moved to (298, 200)
Screenshot: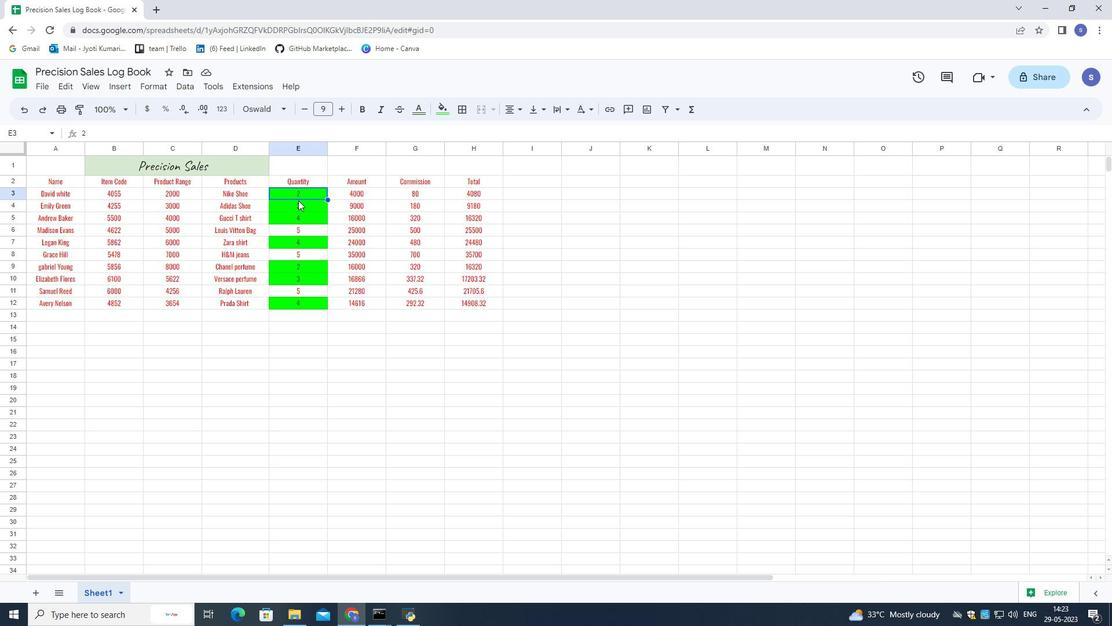 
Action: Mouse pressed left at (298, 200)
Screenshot: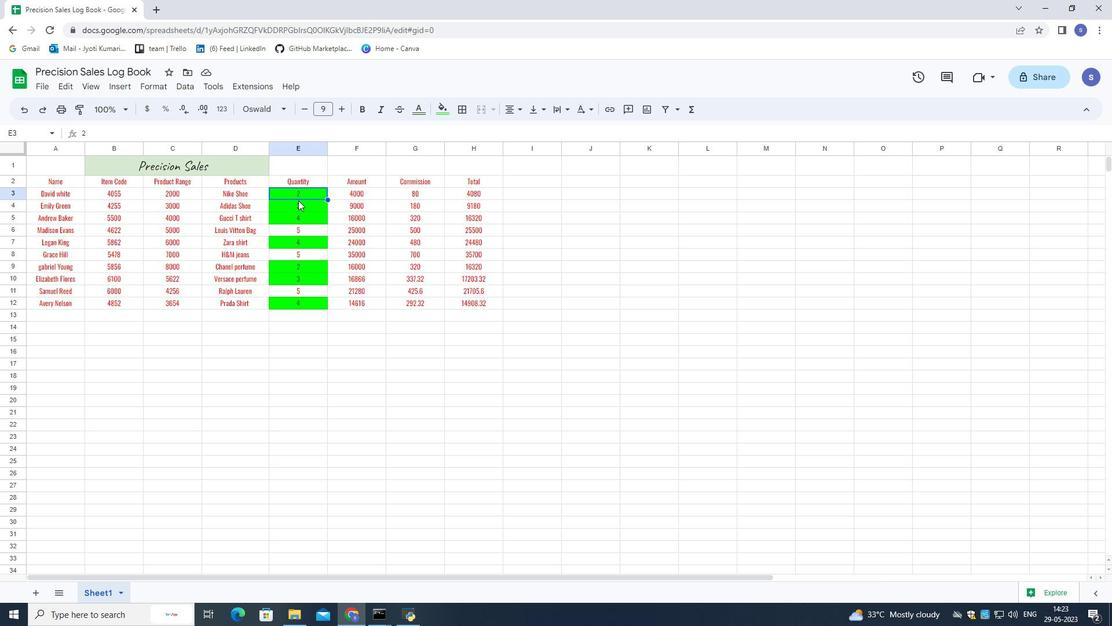 
Action: Mouse moved to (301, 212)
Screenshot: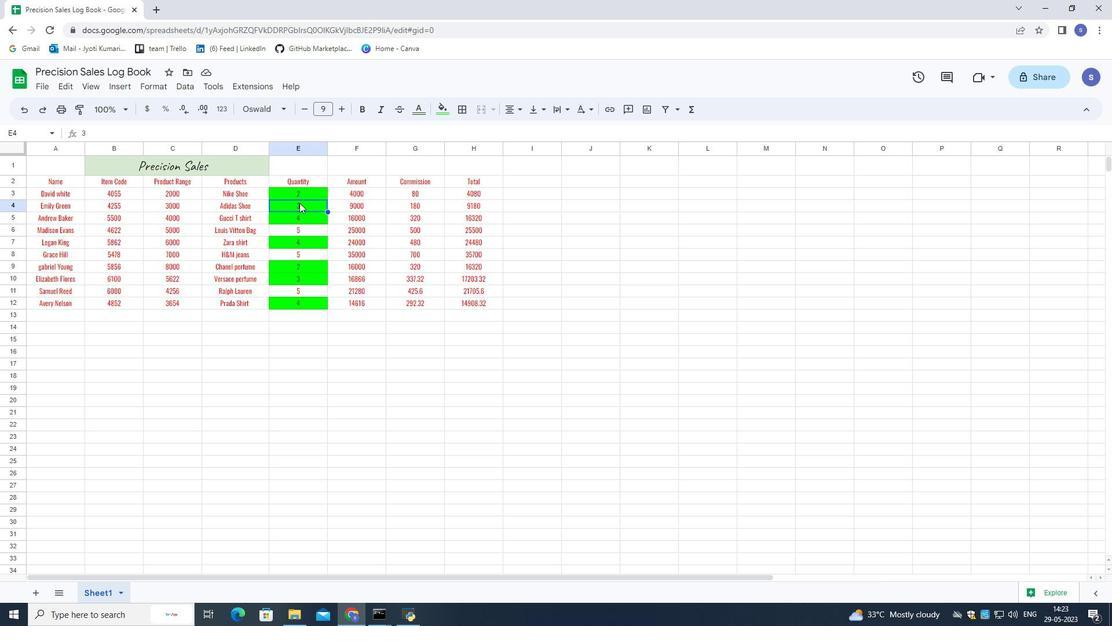 
Action: Mouse pressed left at (301, 212)
Screenshot: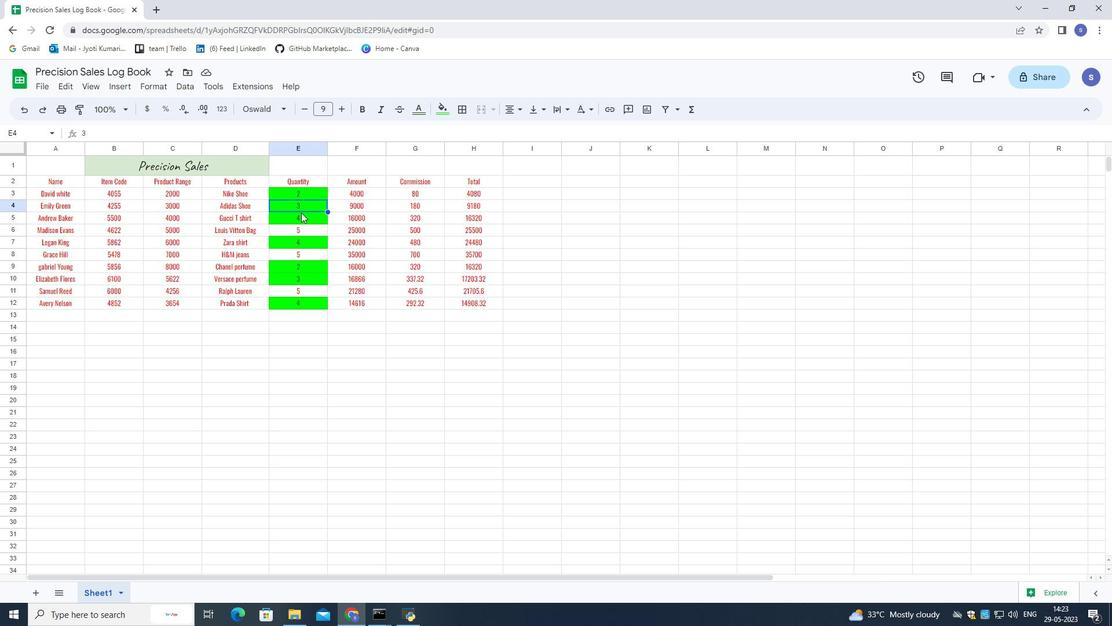
Action: Mouse moved to (302, 241)
Screenshot: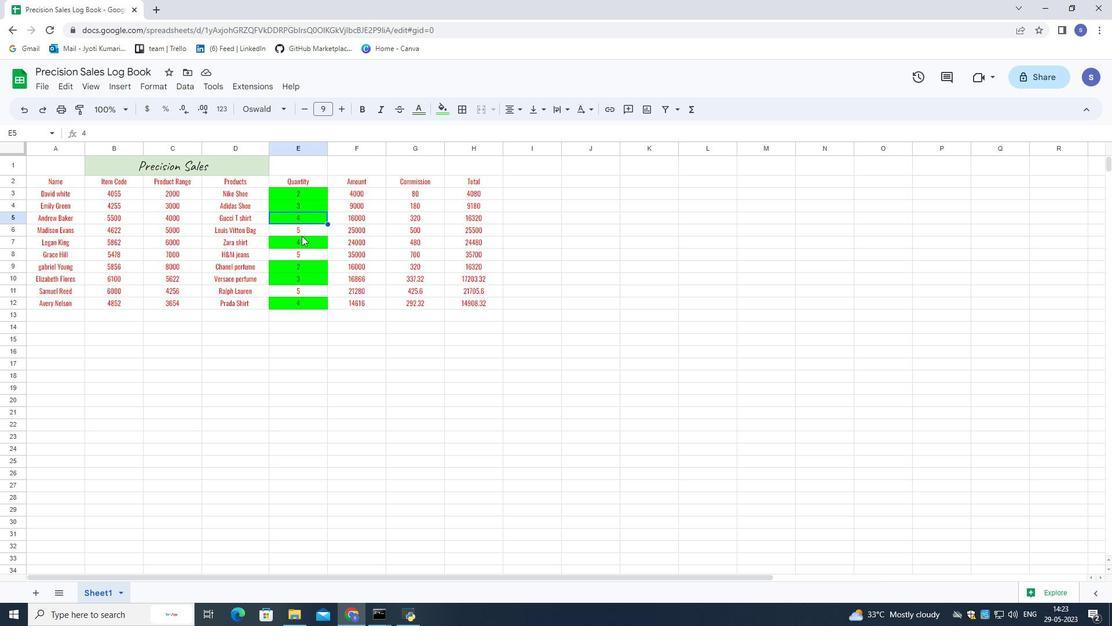 
Action: Mouse pressed left at (302, 241)
Screenshot: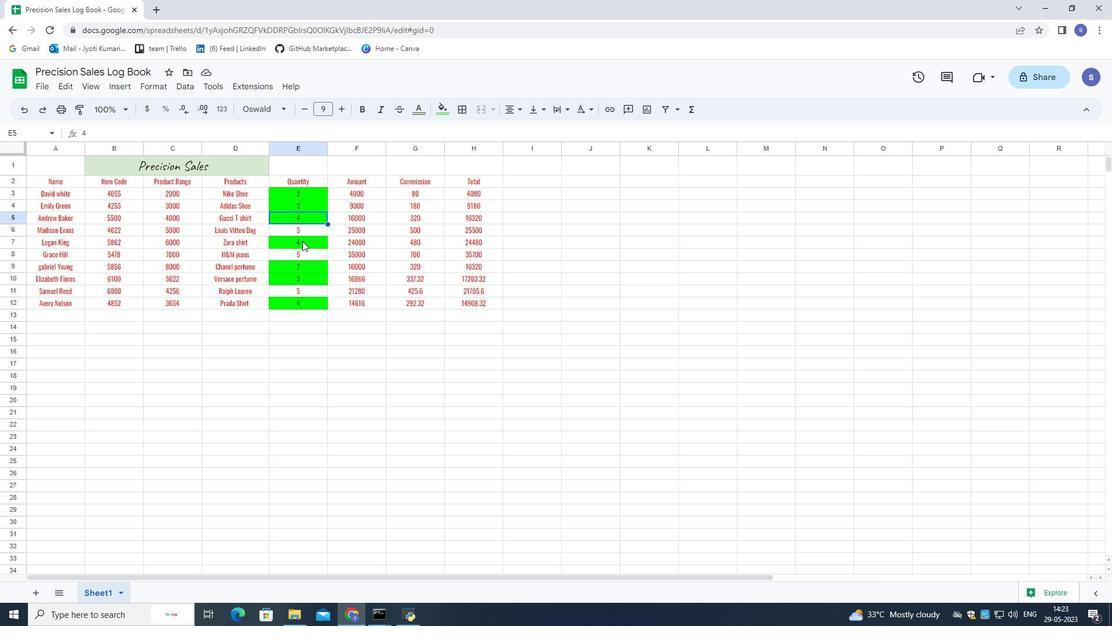 
Action: Mouse moved to (300, 263)
Screenshot: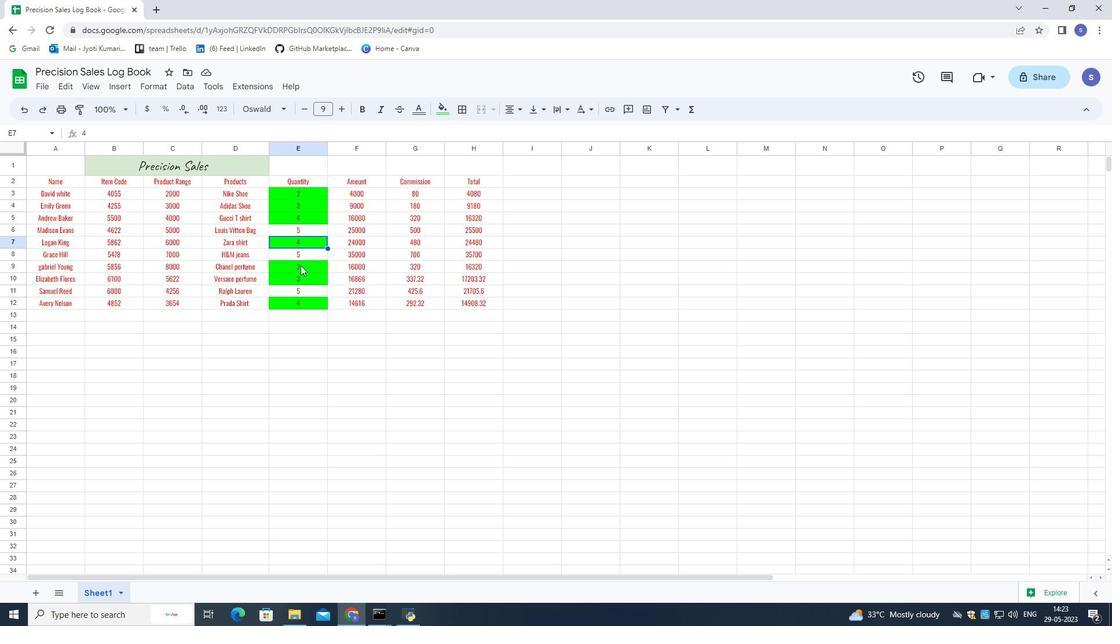 
Action: Mouse pressed left at (300, 263)
Screenshot: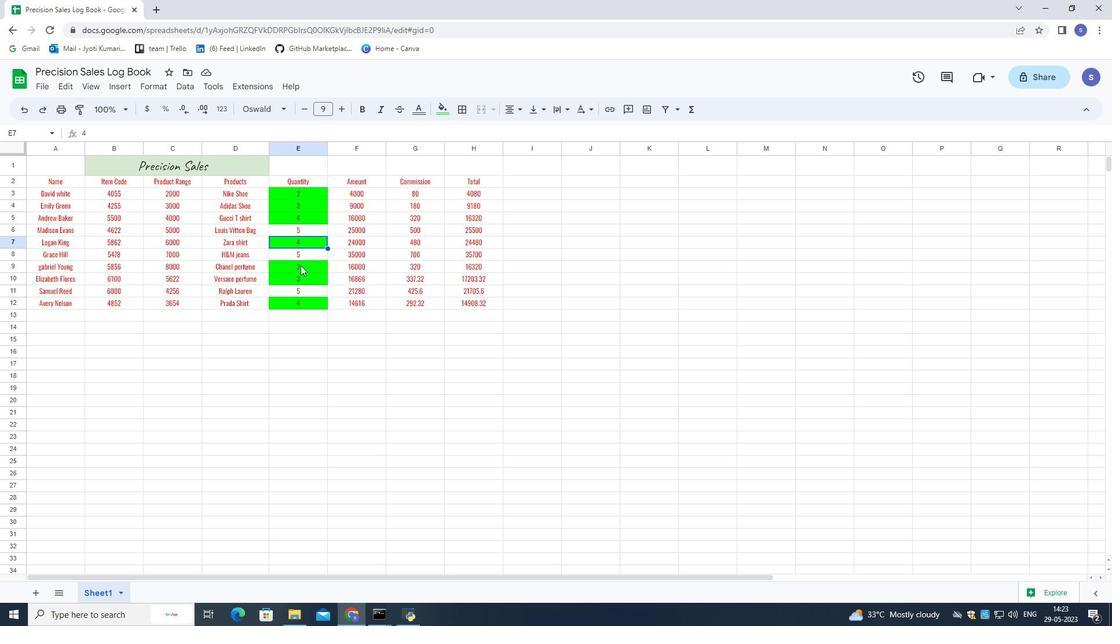 
Action: Mouse moved to (303, 275)
Screenshot: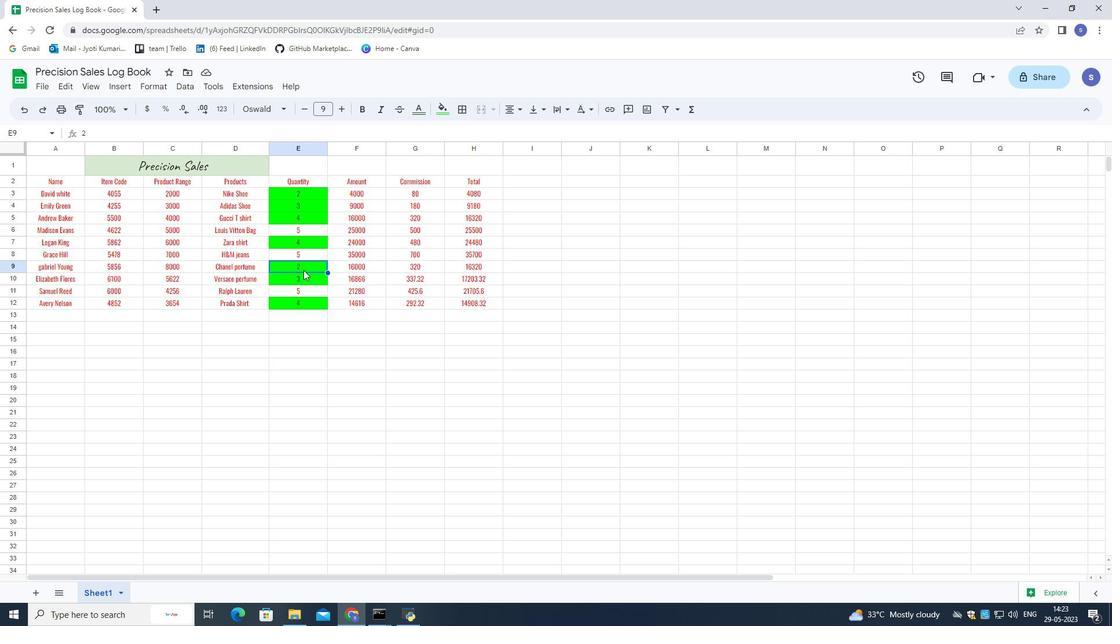 
Action: Mouse pressed left at (303, 275)
Screenshot: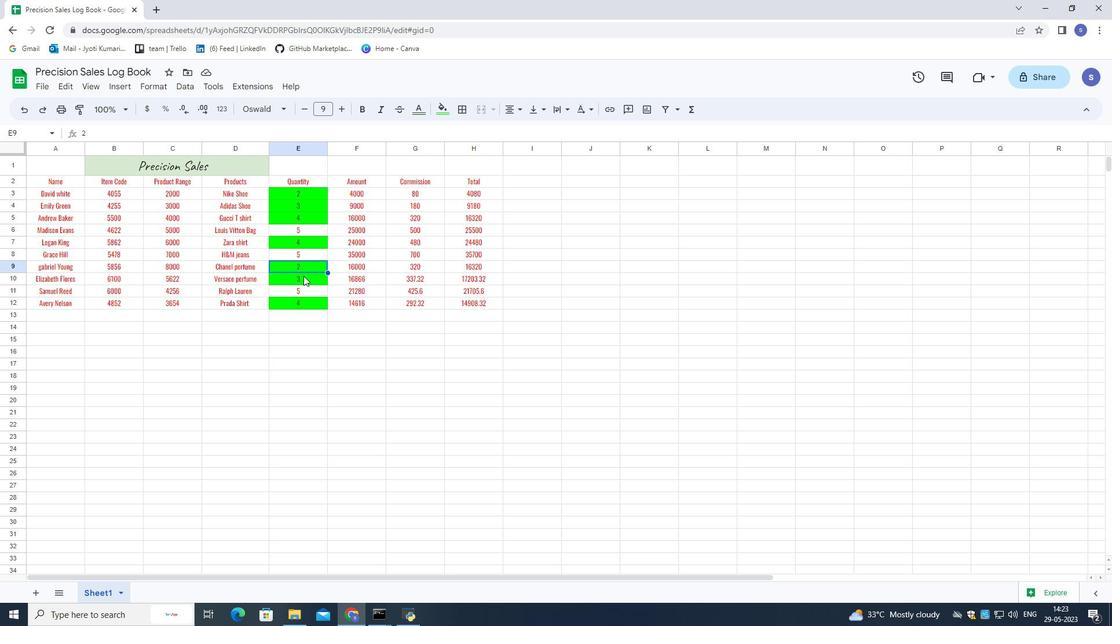 
Action: Mouse moved to (306, 303)
Screenshot: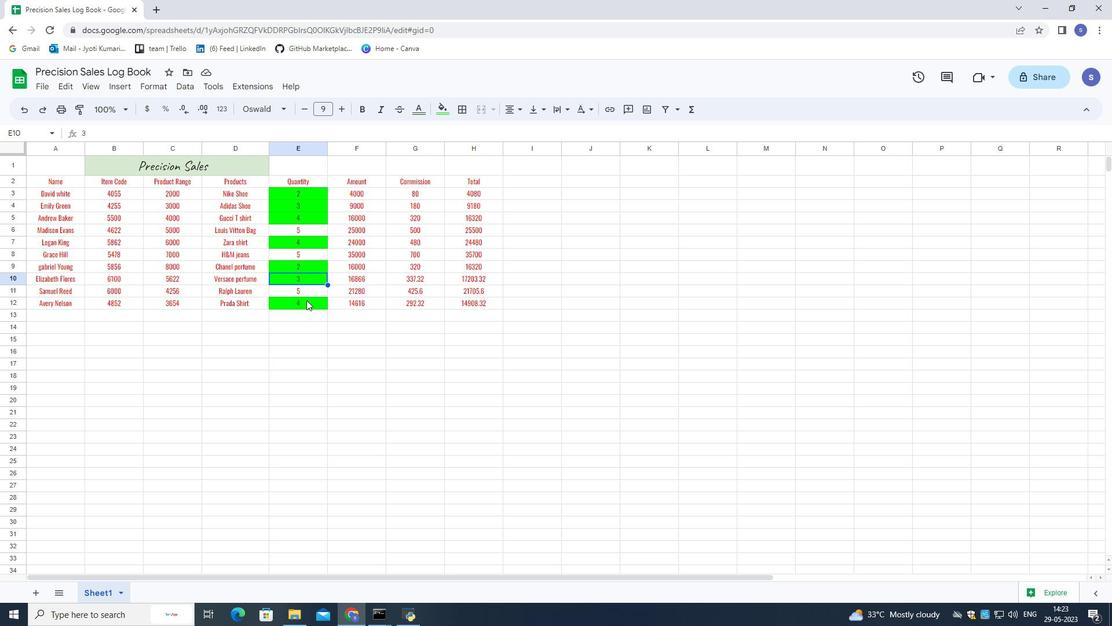 
Action: Mouse pressed left at (306, 303)
Screenshot: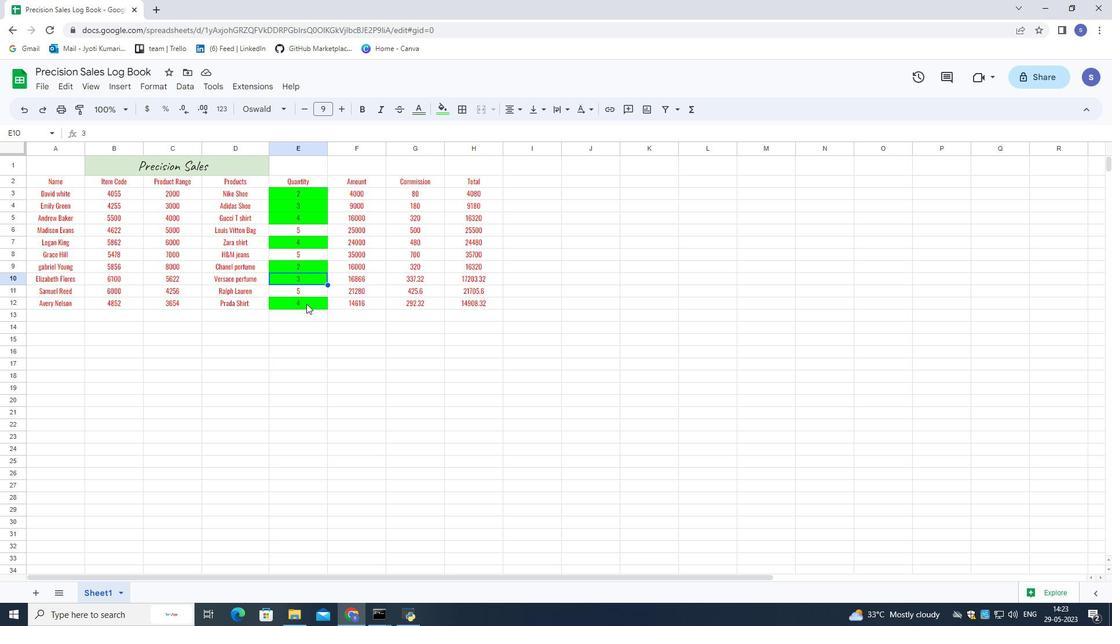 
Action: Mouse moved to (381, 231)
Screenshot: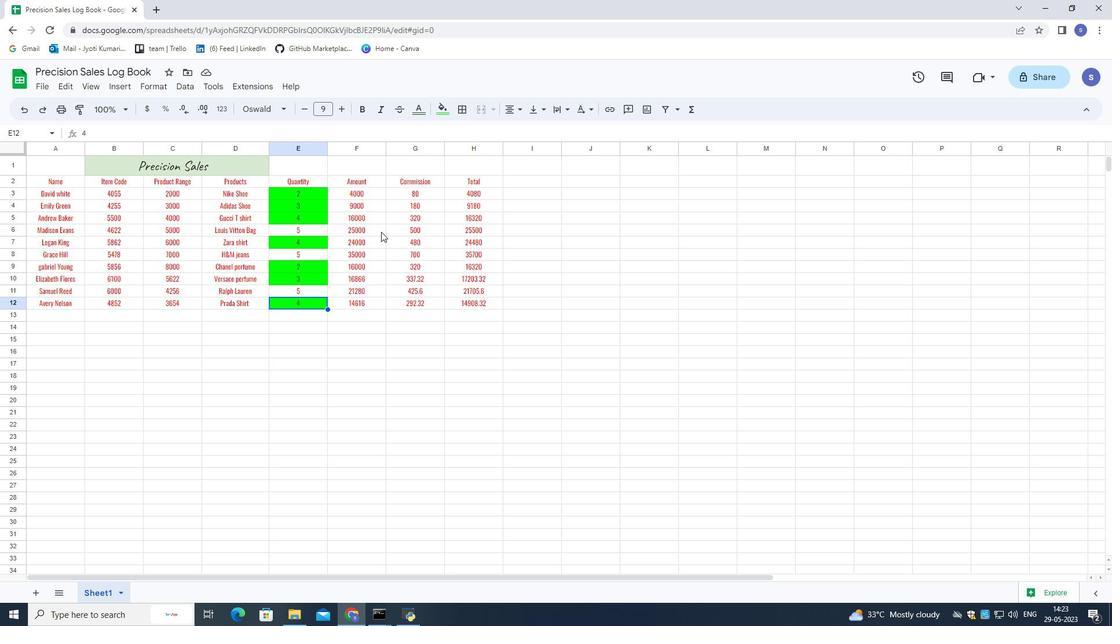
